 Task: Filter job titles by Technical Support Specialist.
Action: Mouse moved to (416, 112)
Screenshot: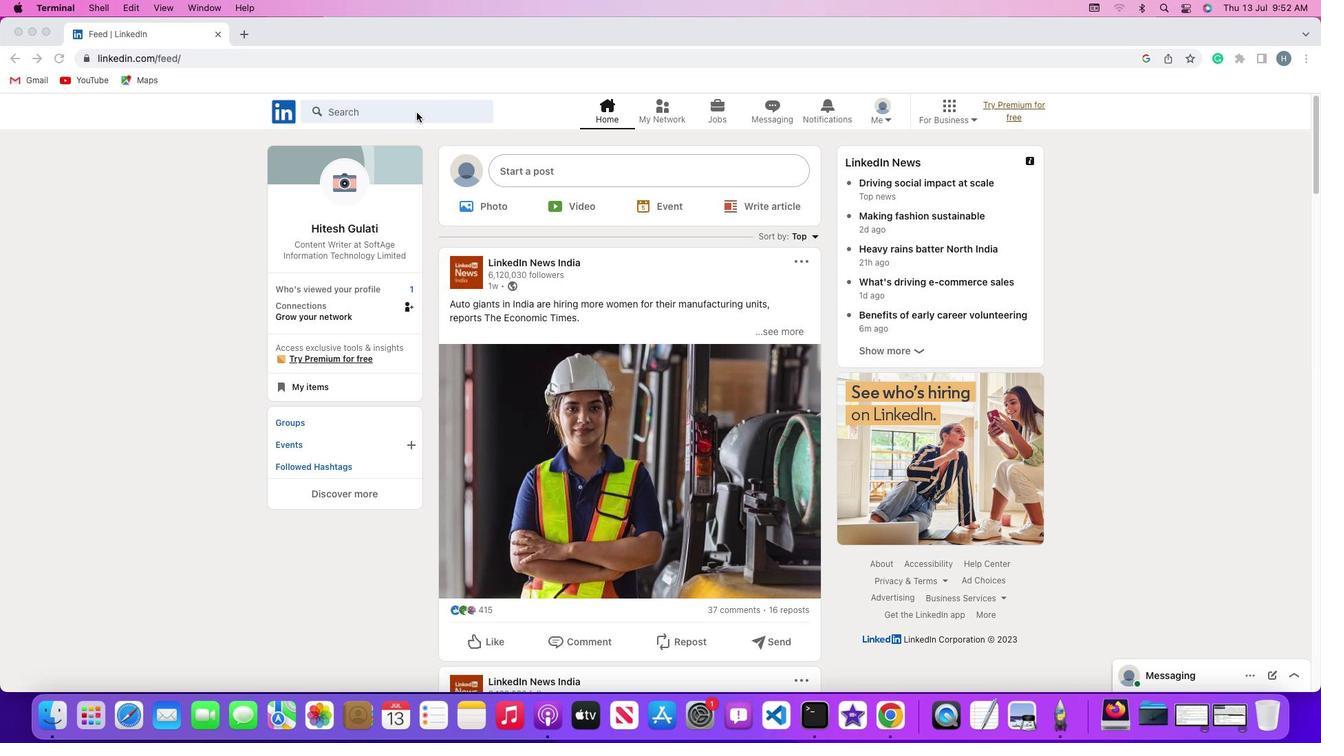 
Action: Mouse pressed left at (416, 112)
Screenshot: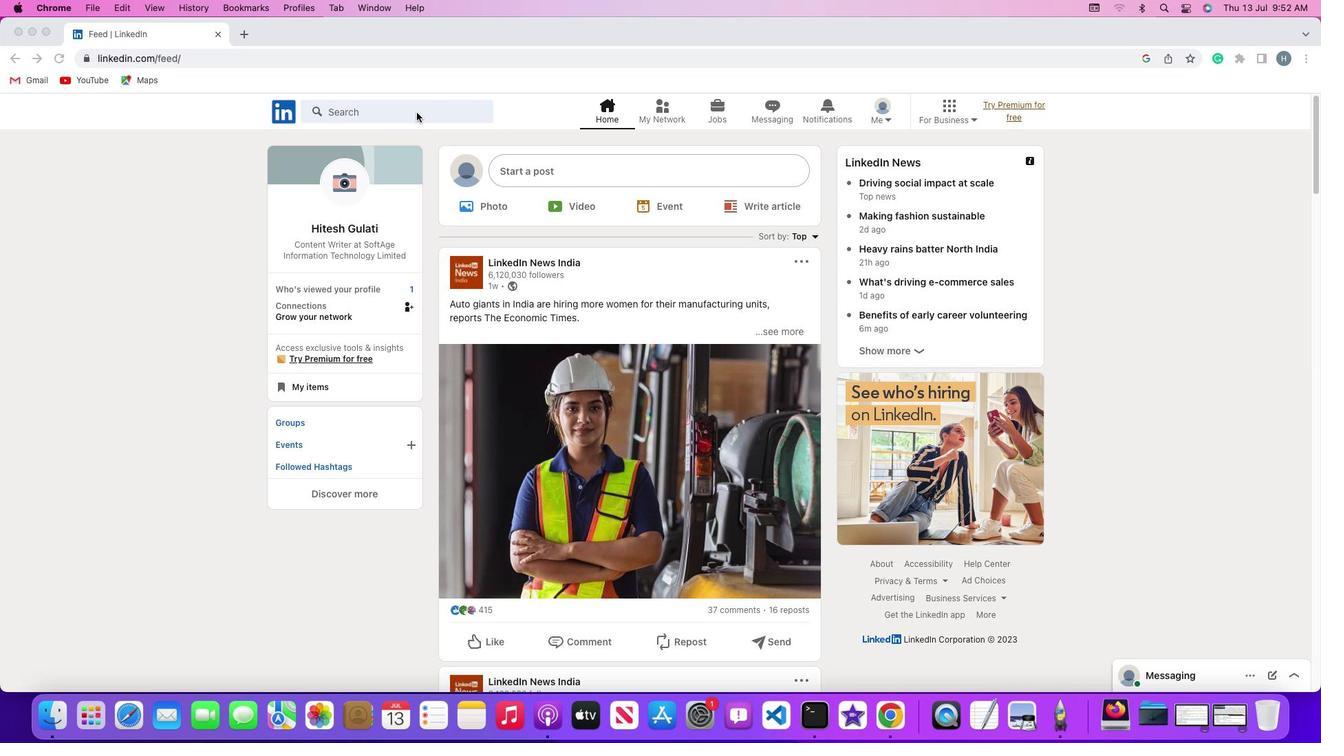 
Action: Mouse pressed left at (416, 112)
Screenshot: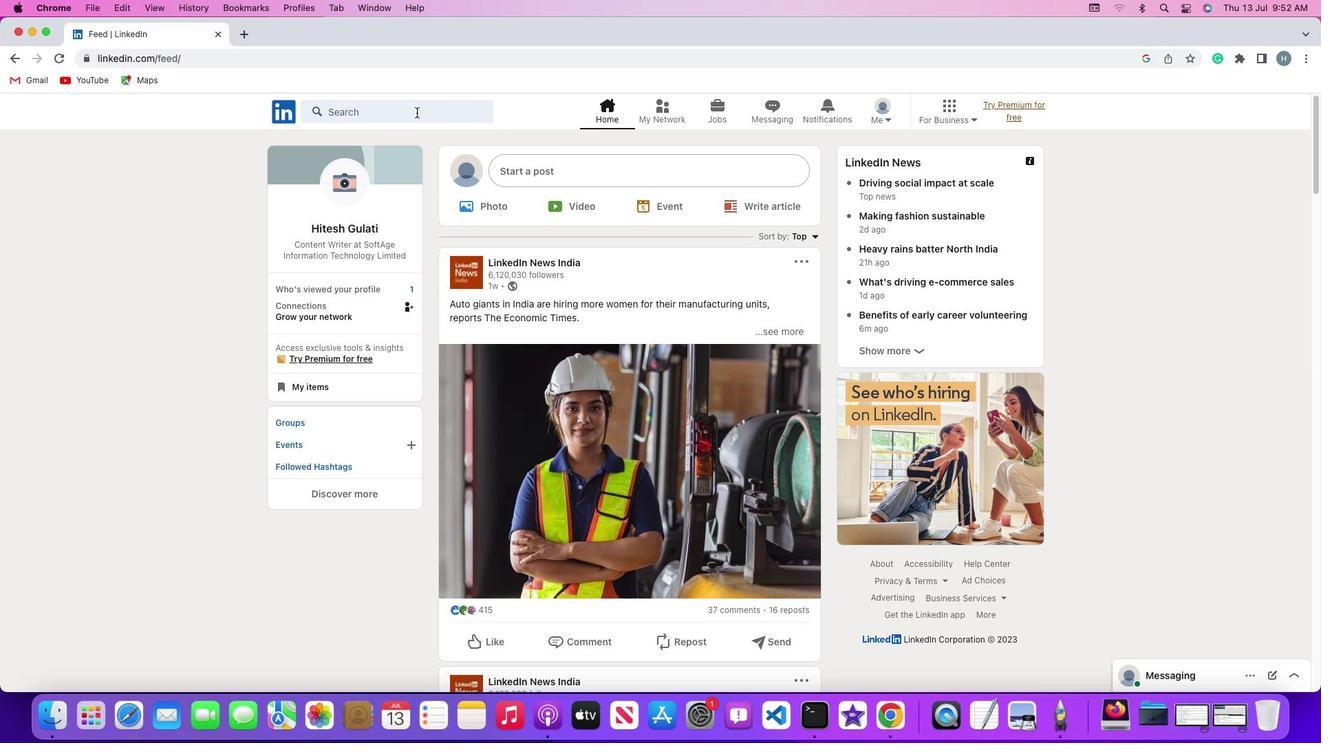 
Action: Key pressed Key.shift'#''h''i''r''i''n''g'Key.enter
Screenshot: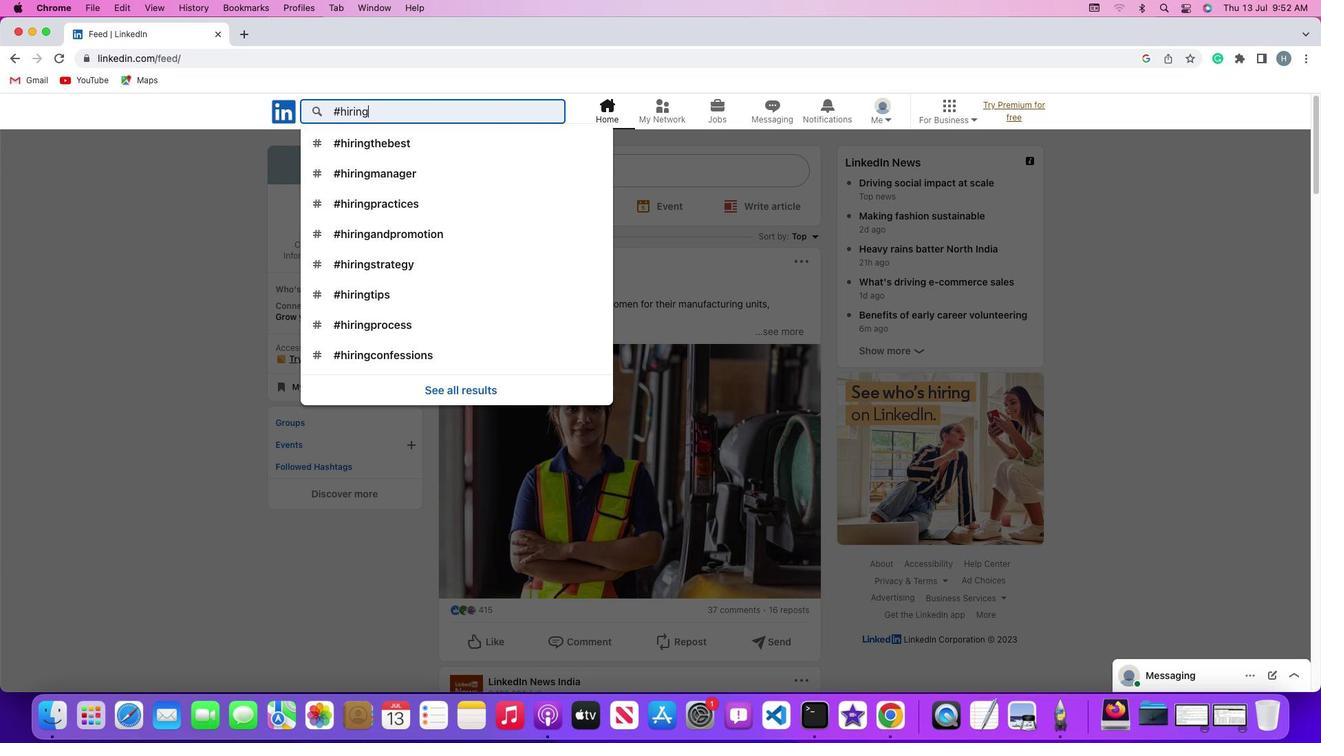 
Action: Mouse moved to (342, 152)
Screenshot: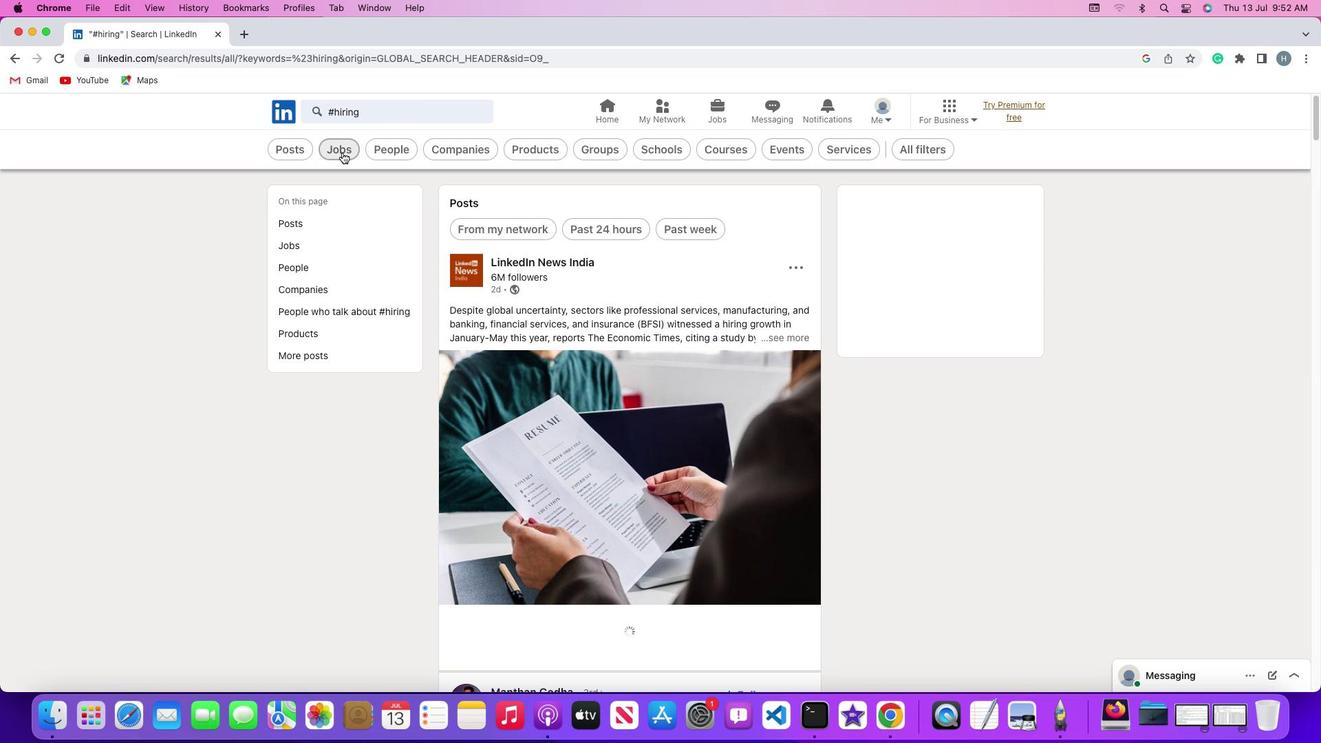
Action: Mouse pressed left at (342, 152)
Screenshot: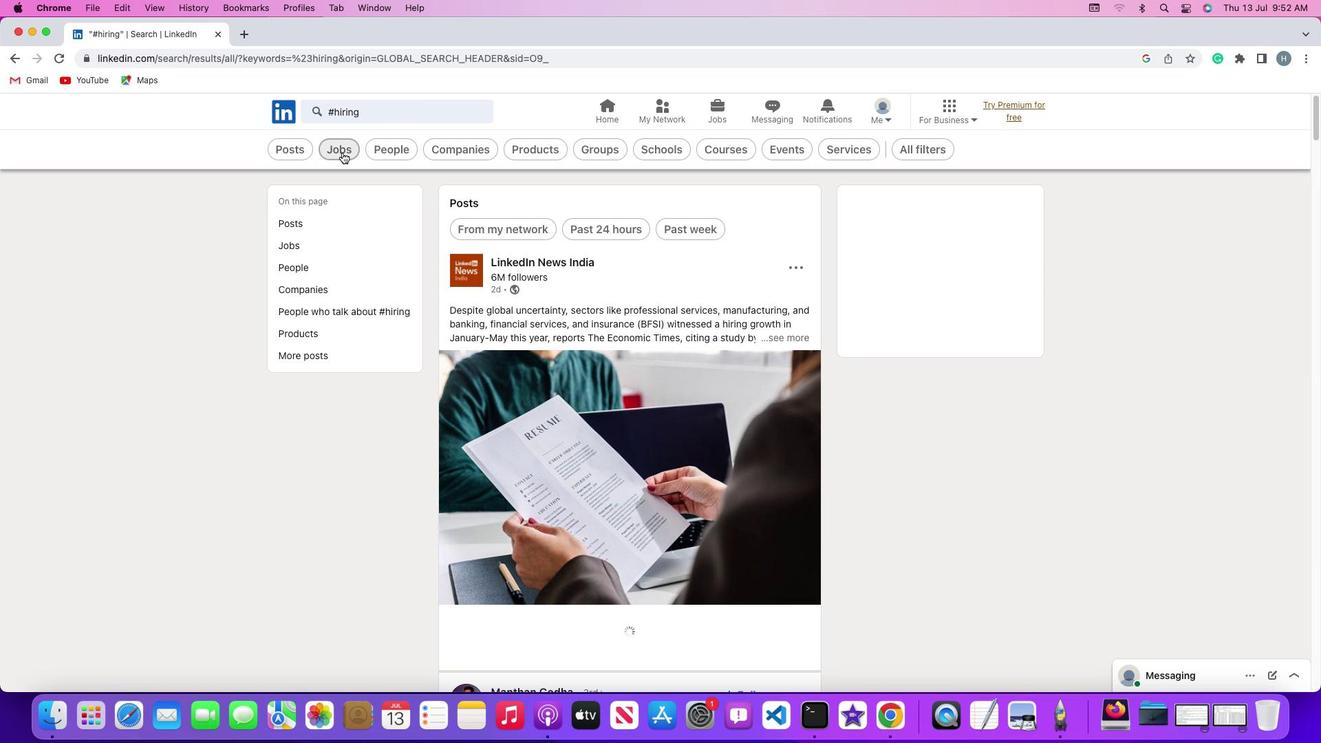 
Action: Mouse moved to (949, 147)
Screenshot: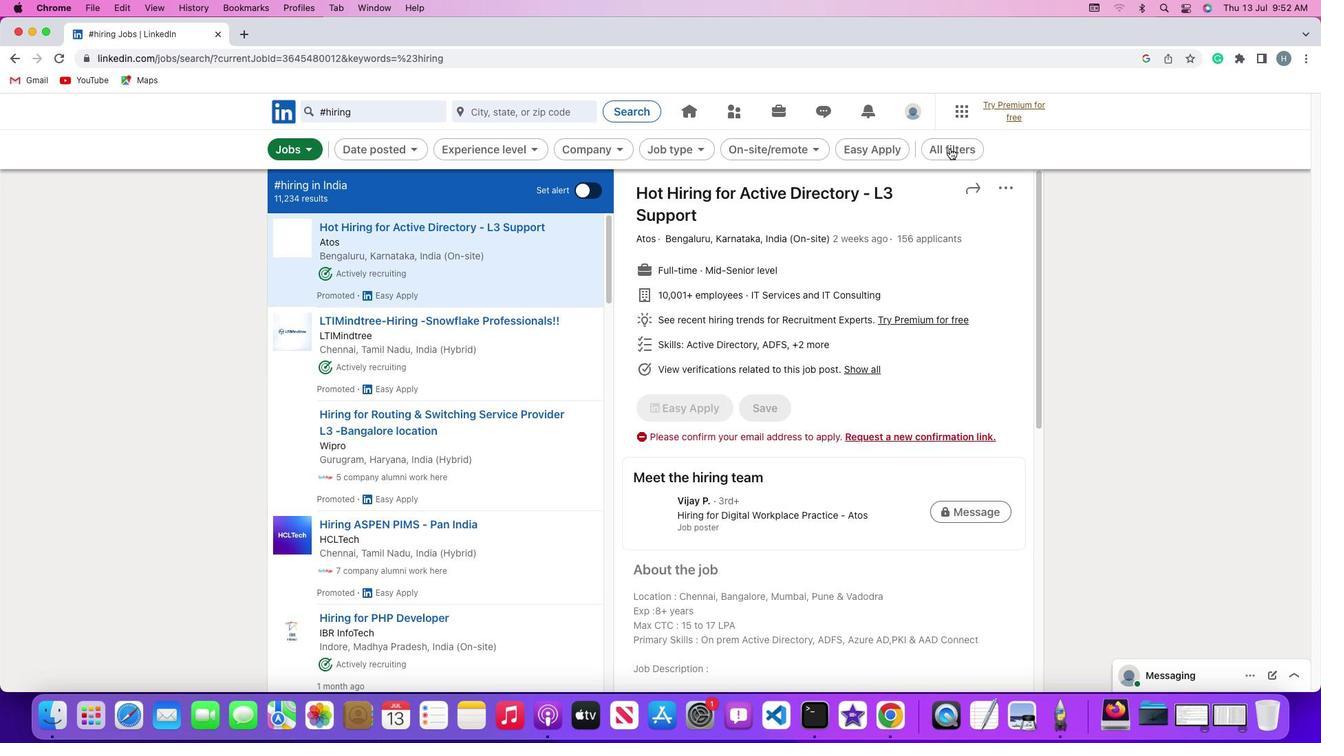 
Action: Mouse pressed left at (949, 147)
Screenshot: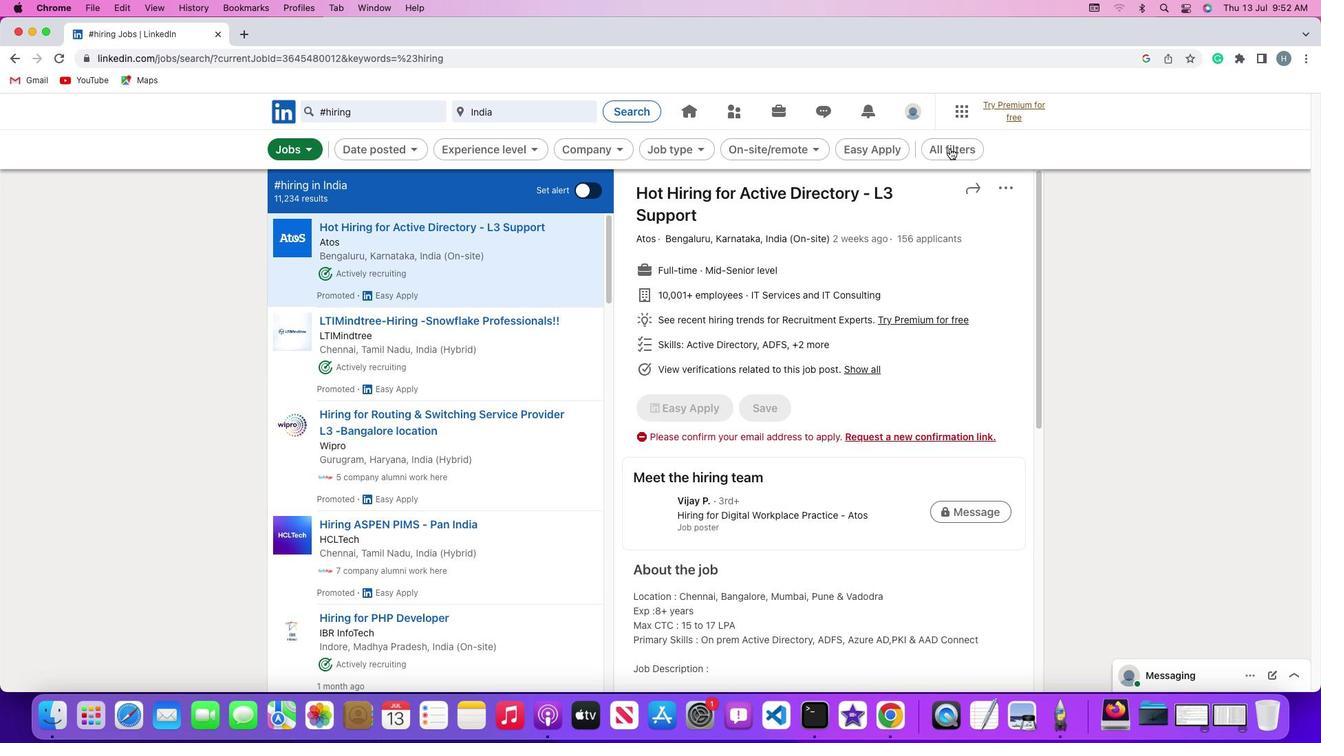 
Action: Mouse moved to (1084, 497)
Screenshot: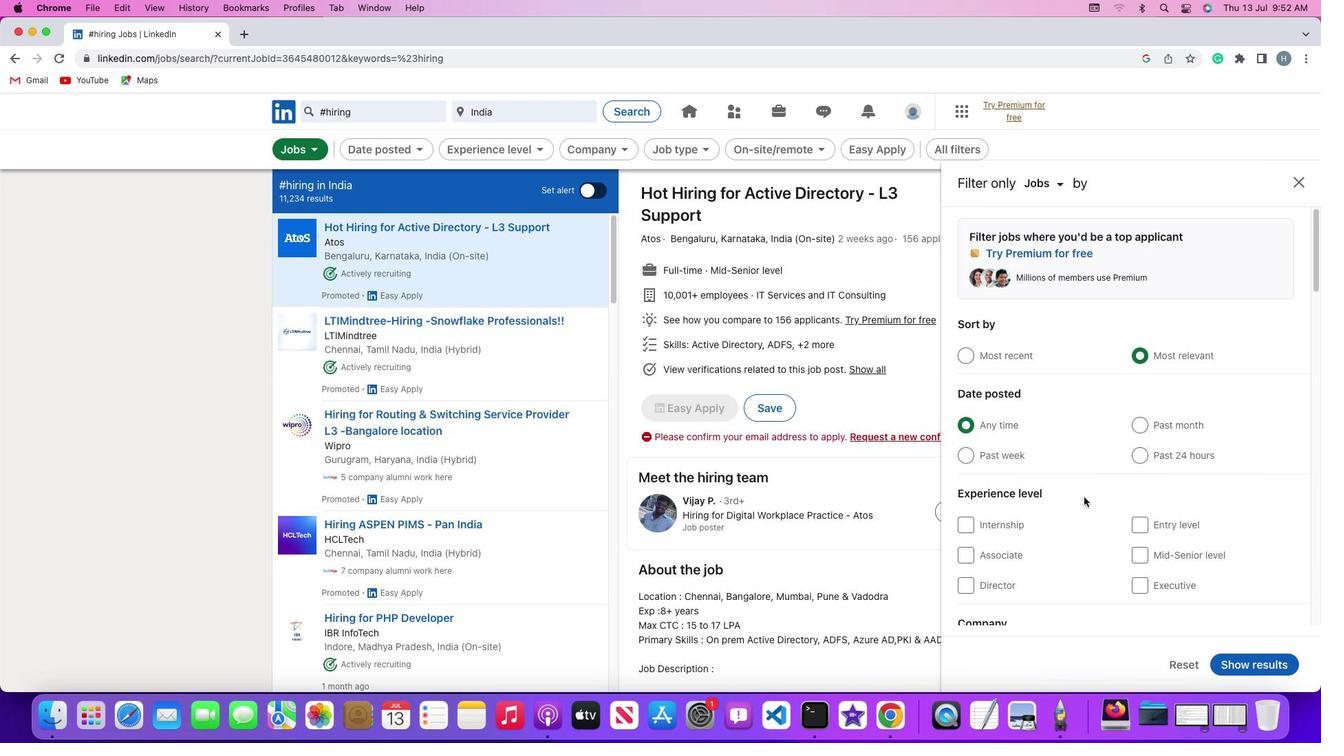 
Action: Mouse scrolled (1084, 497) with delta (0, 0)
Screenshot: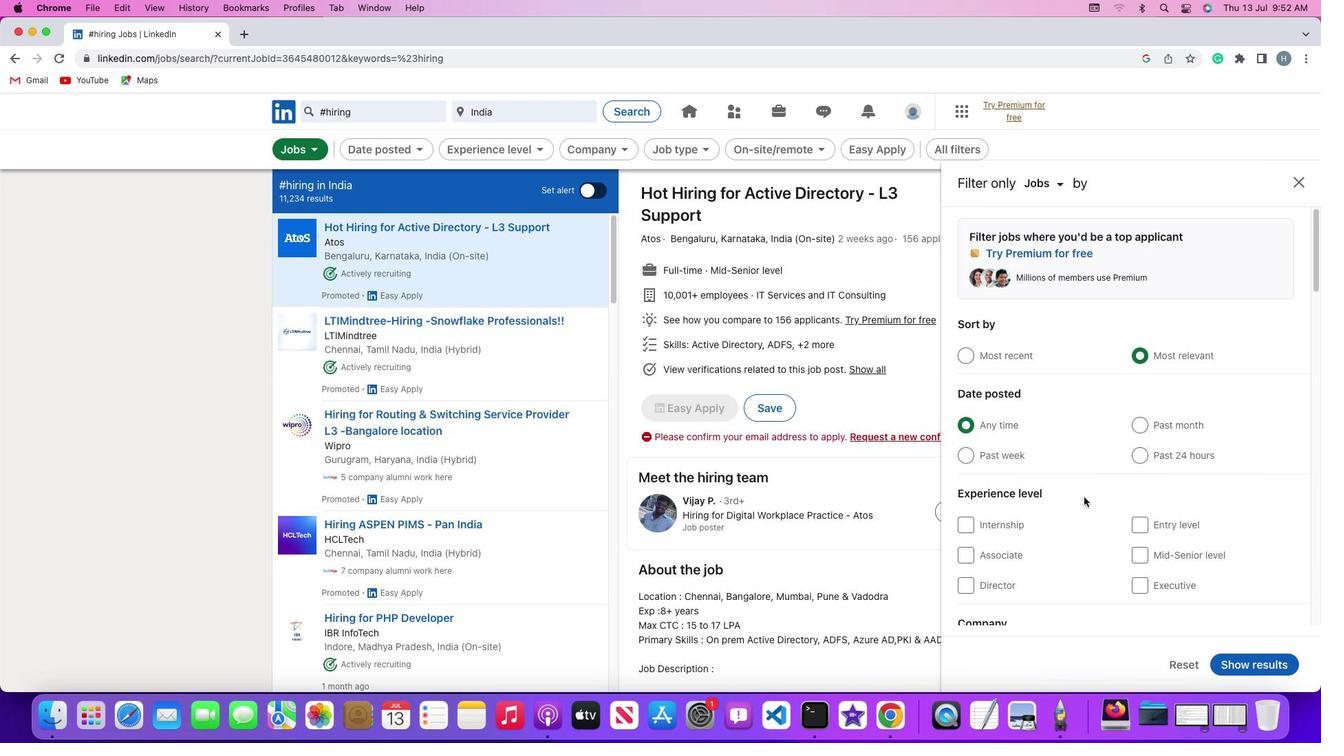 
Action: Mouse moved to (1084, 497)
Screenshot: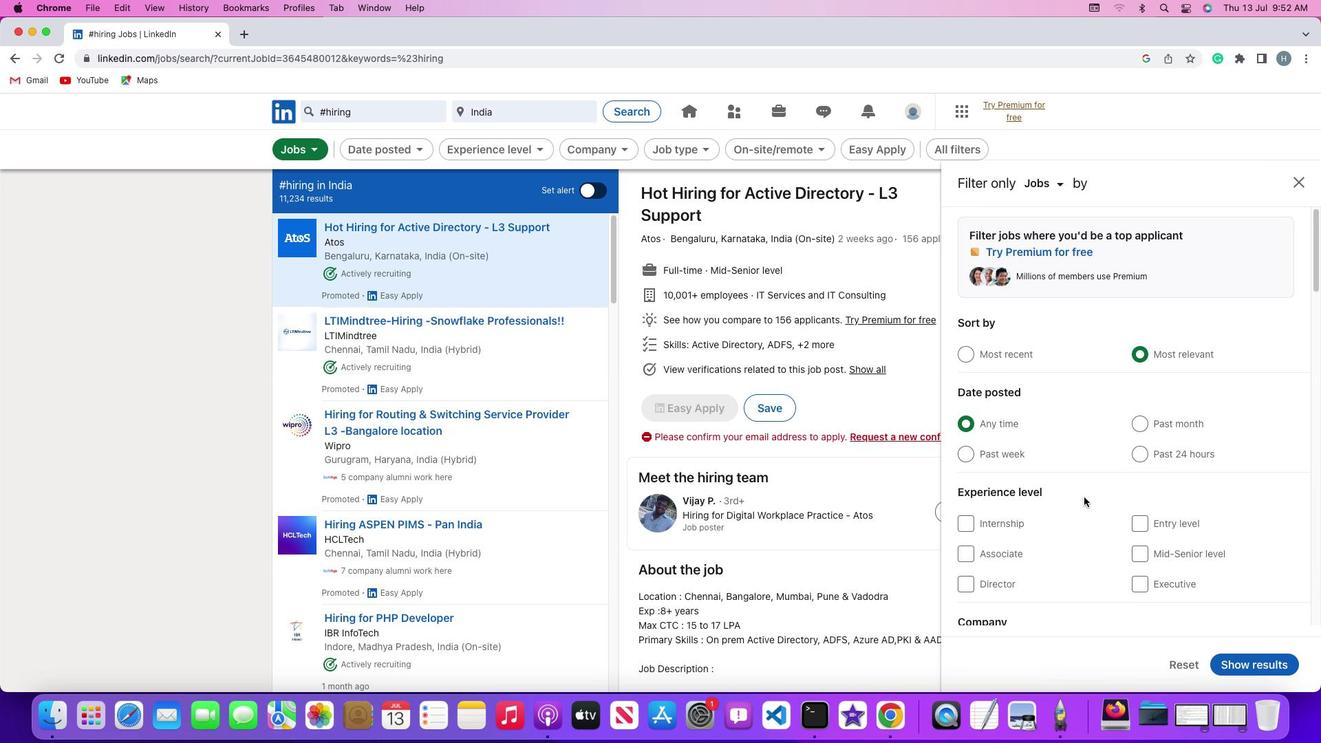 
Action: Mouse scrolled (1084, 497) with delta (0, 0)
Screenshot: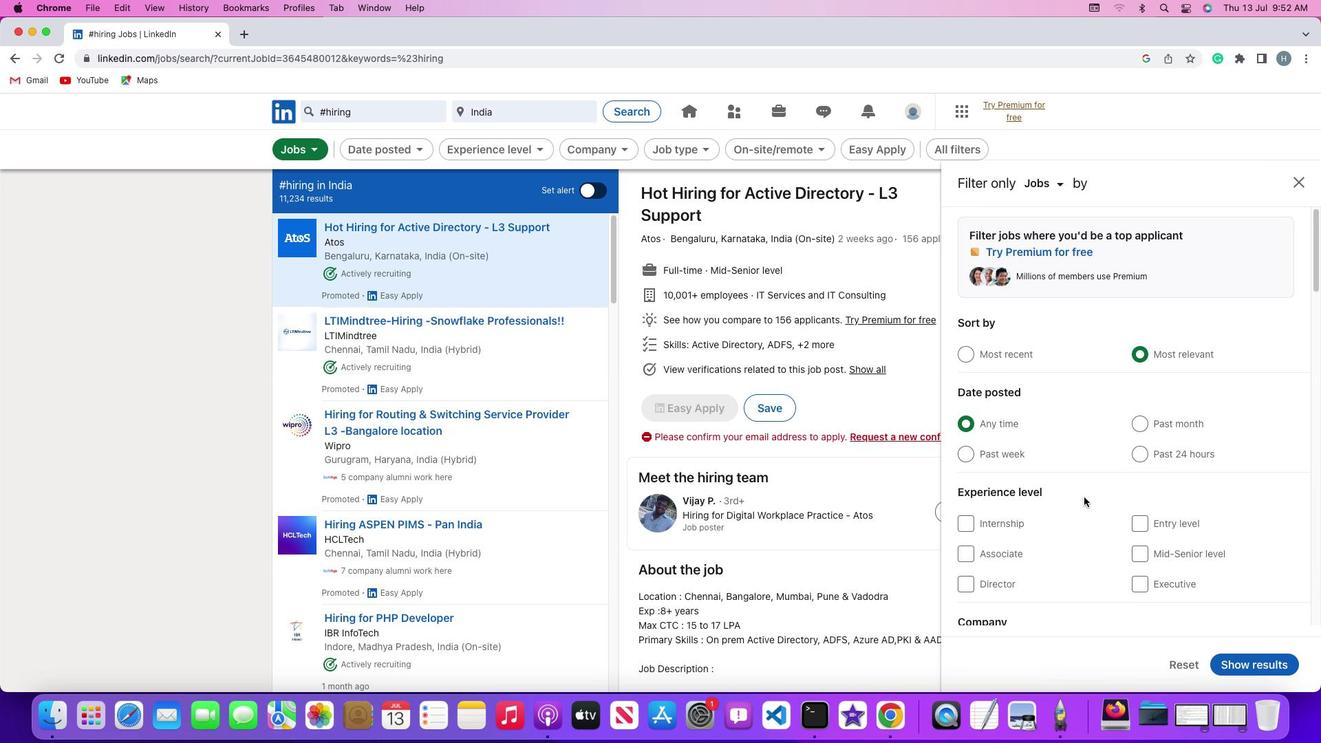 
Action: Mouse scrolled (1084, 497) with delta (0, -2)
Screenshot: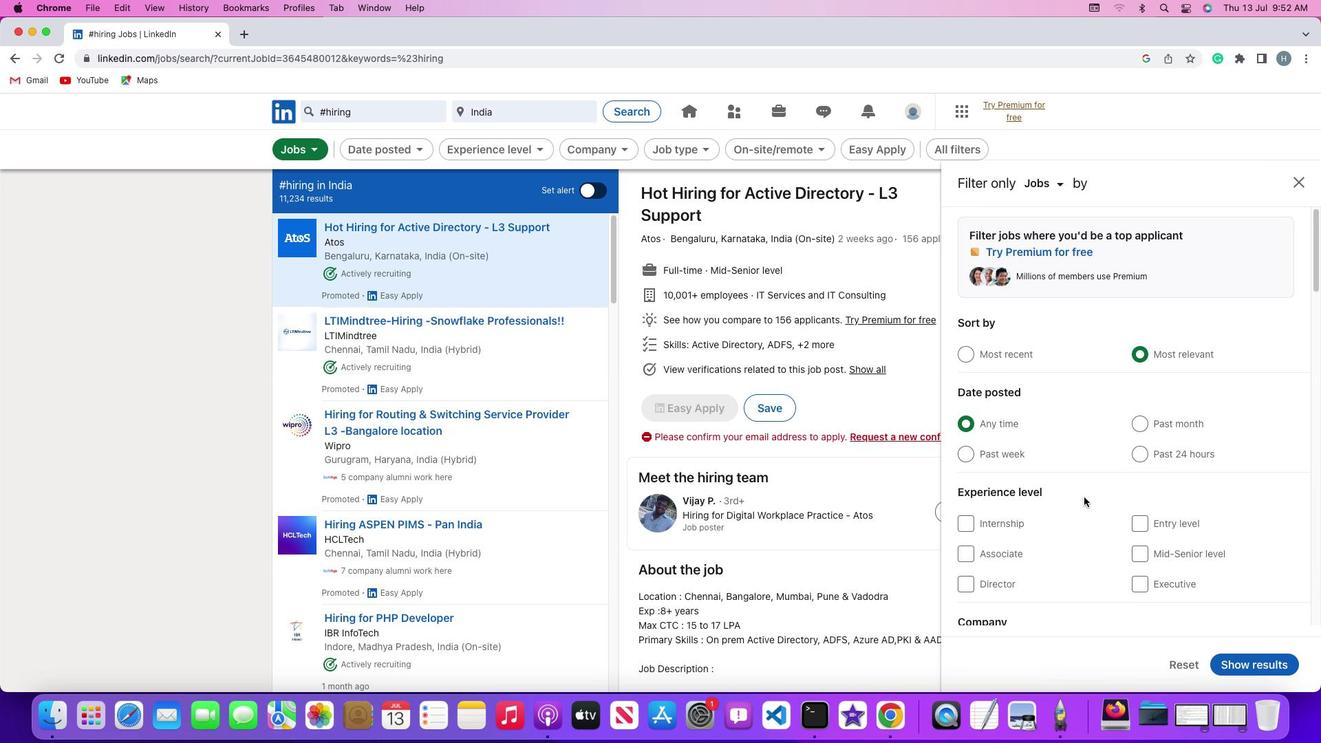 
Action: Mouse scrolled (1084, 497) with delta (0, -2)
Screenshot: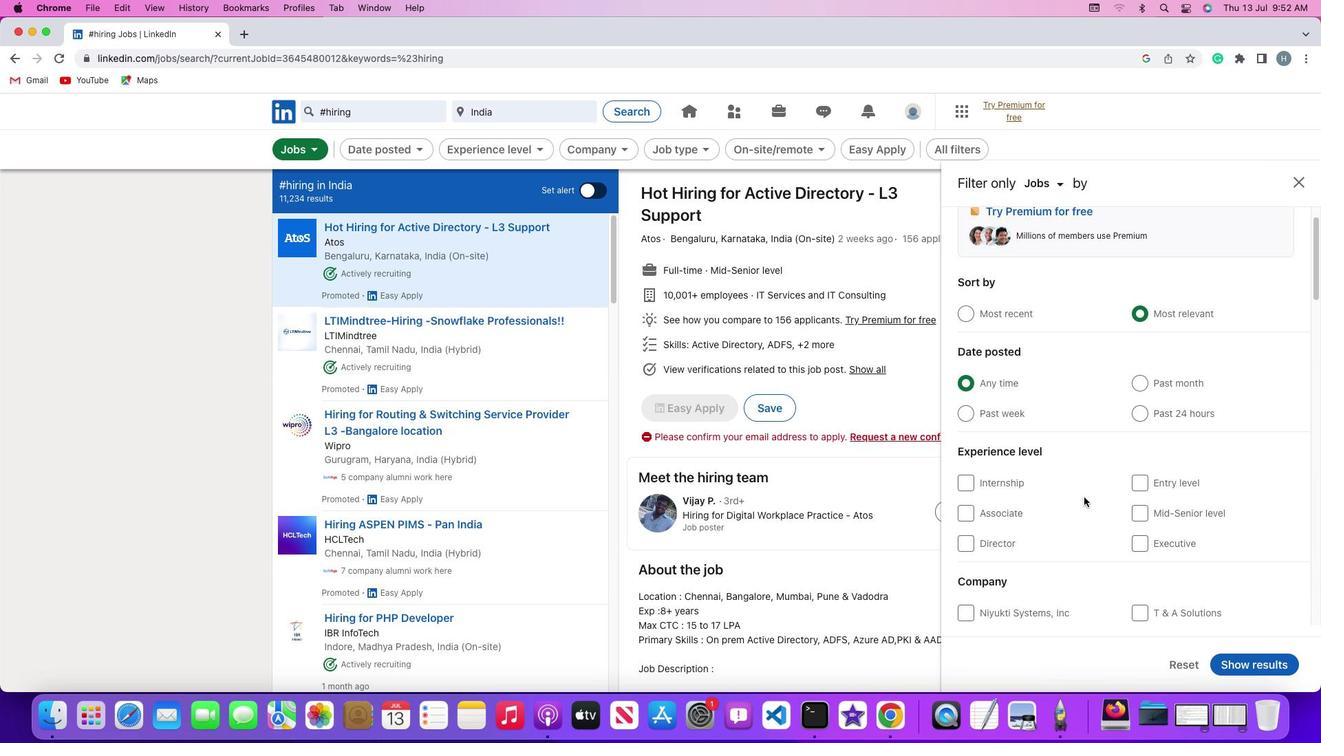 
Action: Mouse moved to (1083, 496)
Screenshot: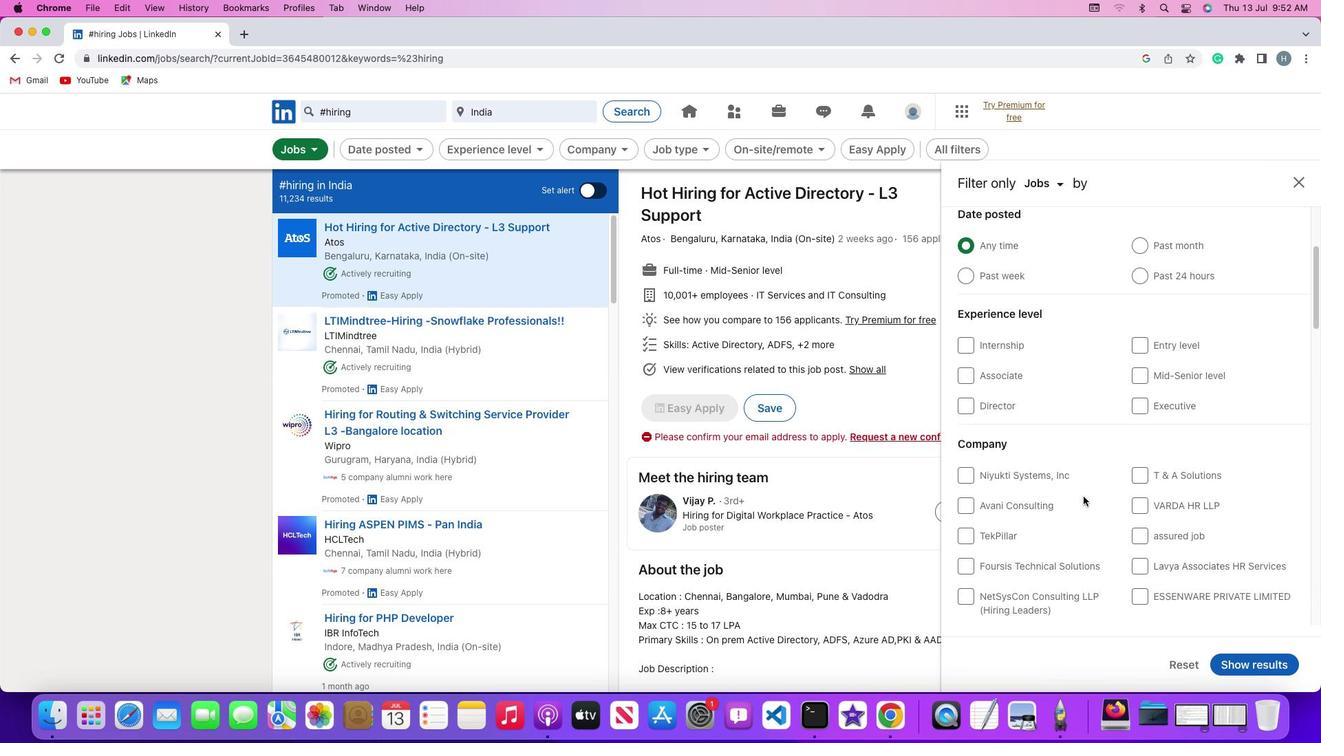 
Action: Mouse scrolled (1083, 496) with delta (0, -2)
Screenshot: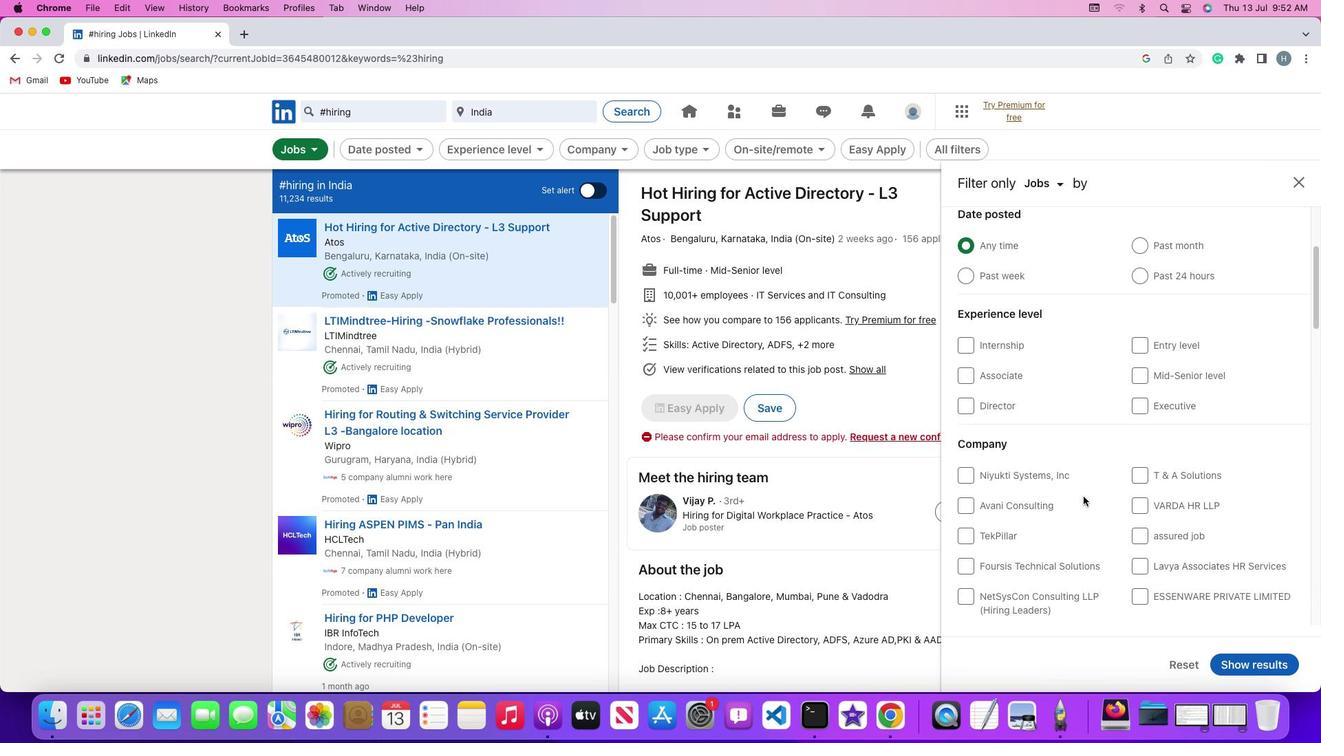 
Action: Mouse moved to (1077, 500)
Screenshot: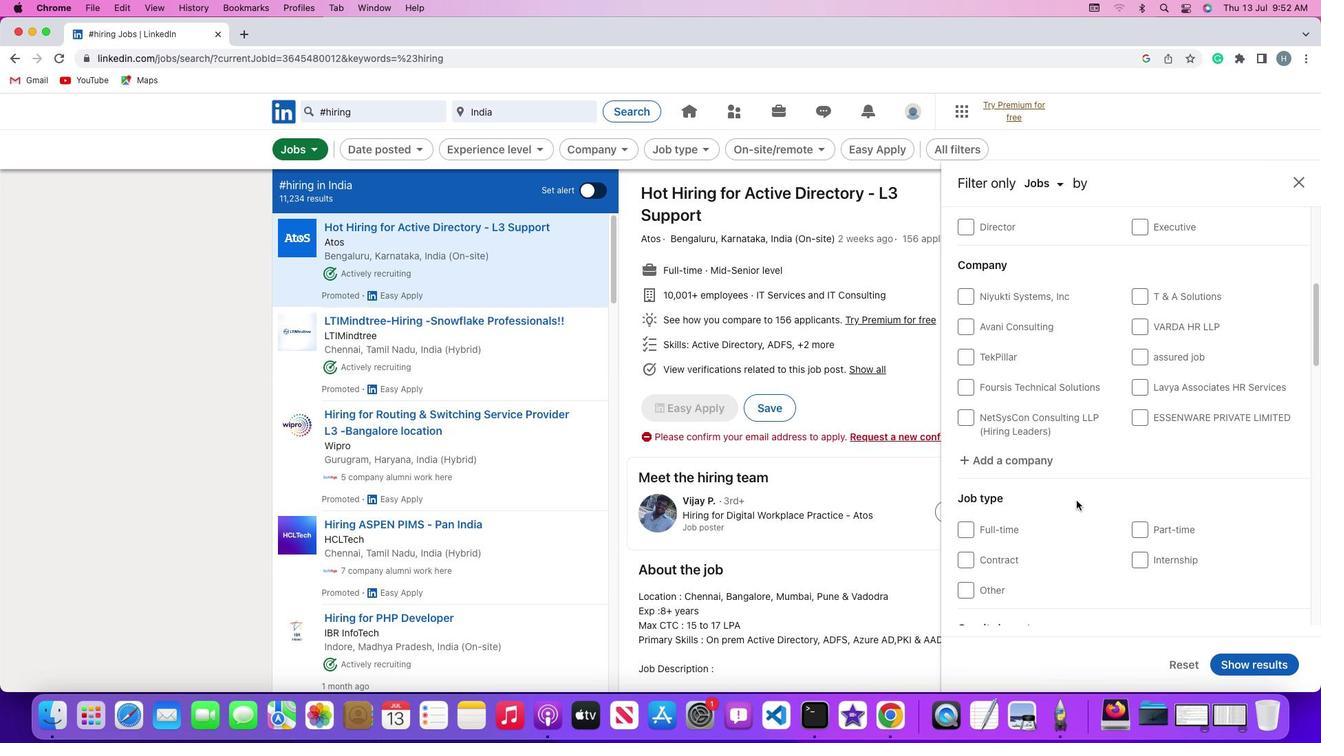 
Action: Mouse scrolled (1077, 500) with delta (0, 0)
Screenshot: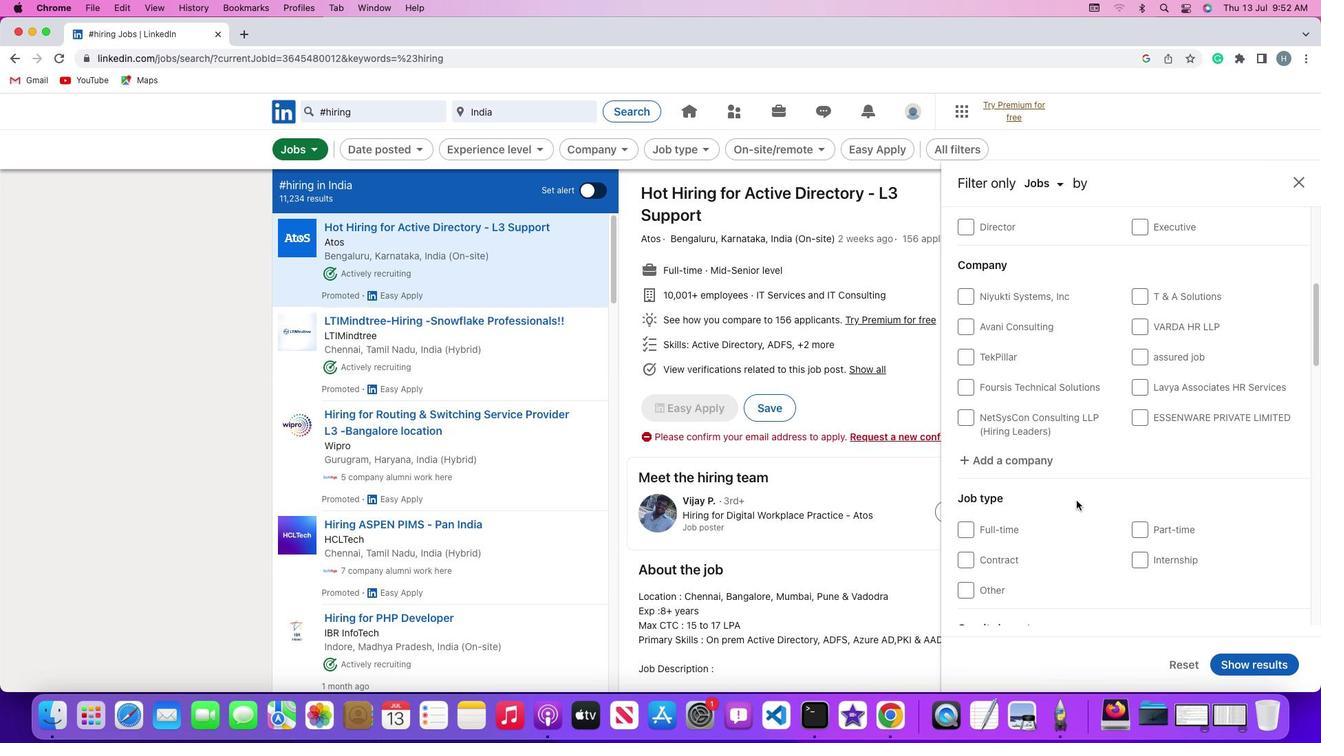 
Action: Mouse scrolled (1077, 500) with delta (0, 0)
Screenshot: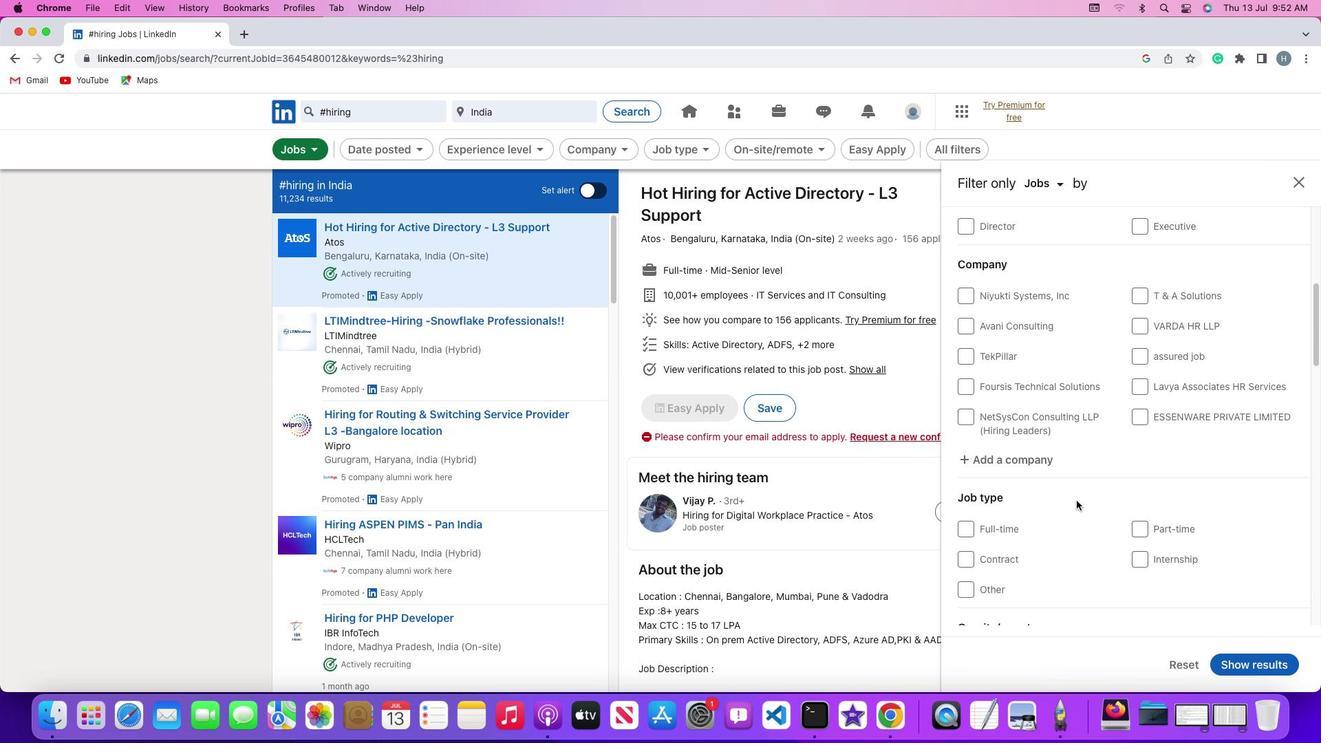 
Action: Mouse scrolled (1077, 500) with delta (0, -1)
Screenshot: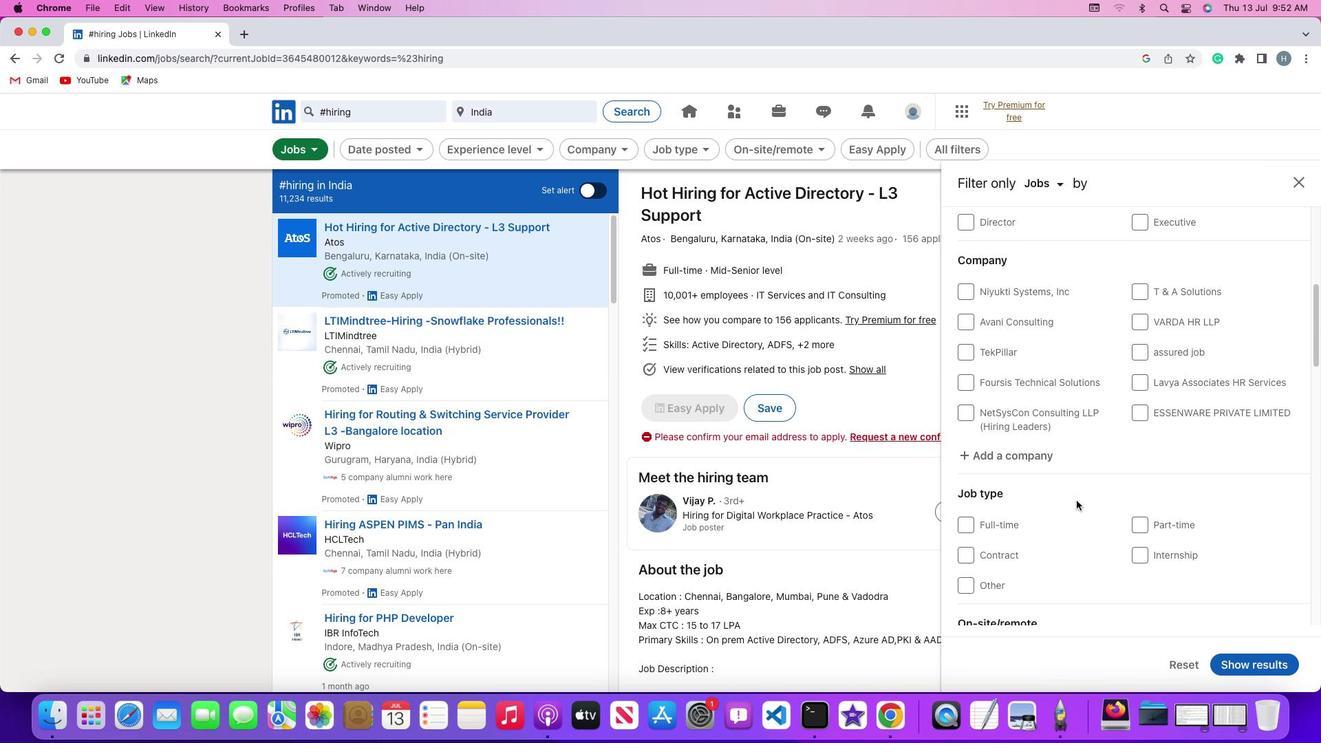 
Action: Mouse scrolled (1077, 500) with delta (0, -2)
Screenshot: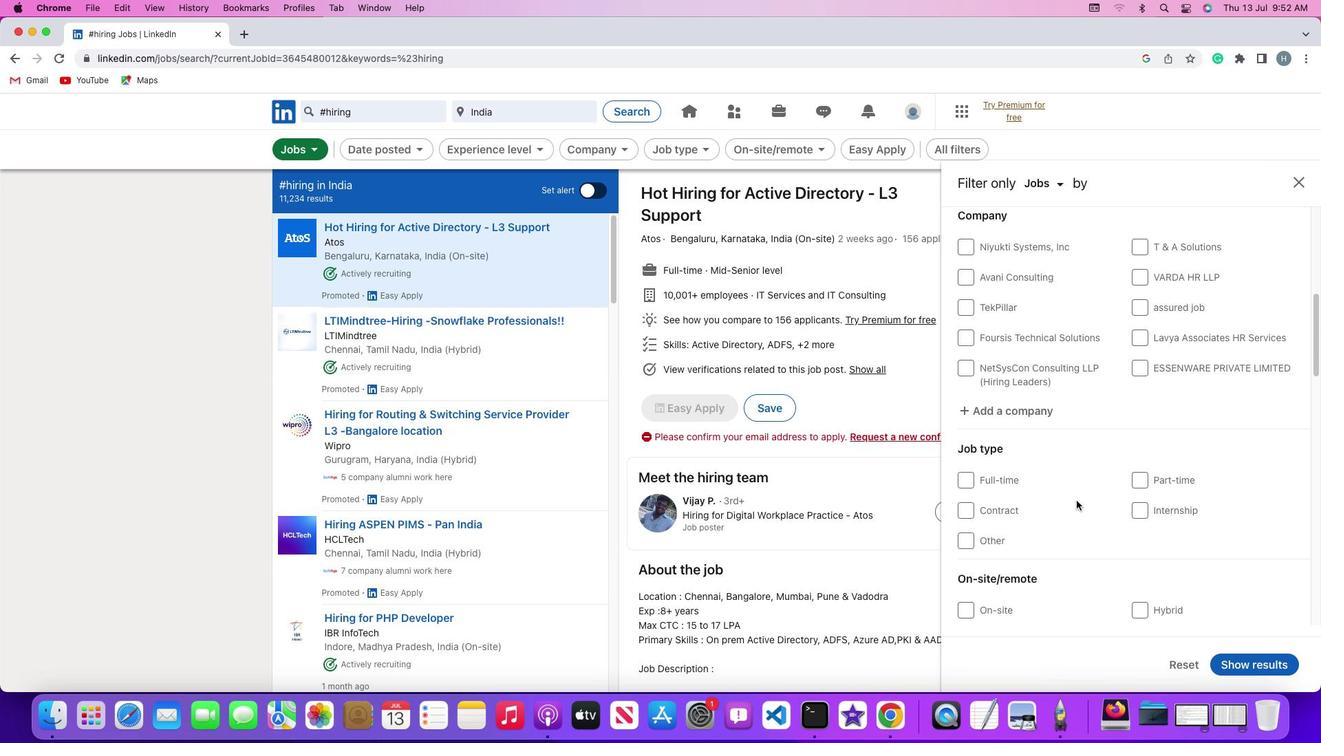 
Action: Mouse moved to (1084, 499)
Screenshot: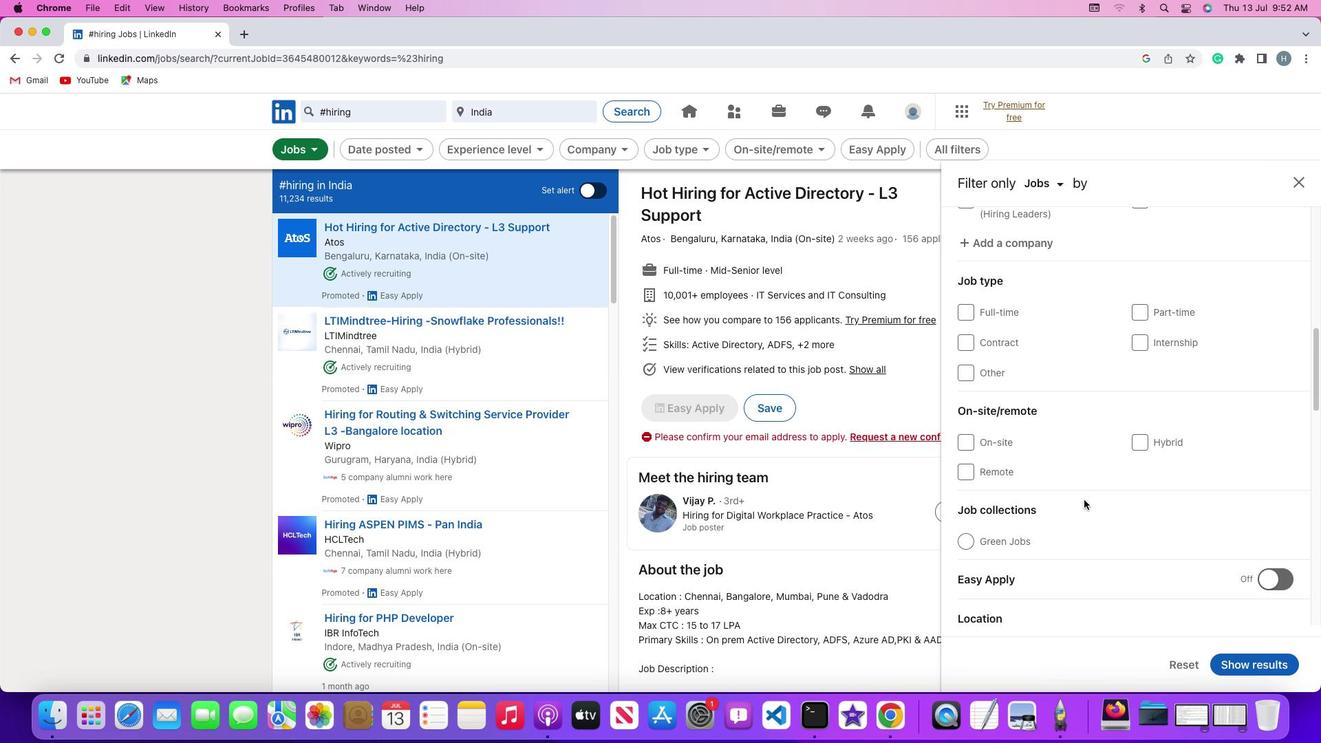 
Action: Mouse scrolled (1084, 499) with delta (0, 0)
Screenshot: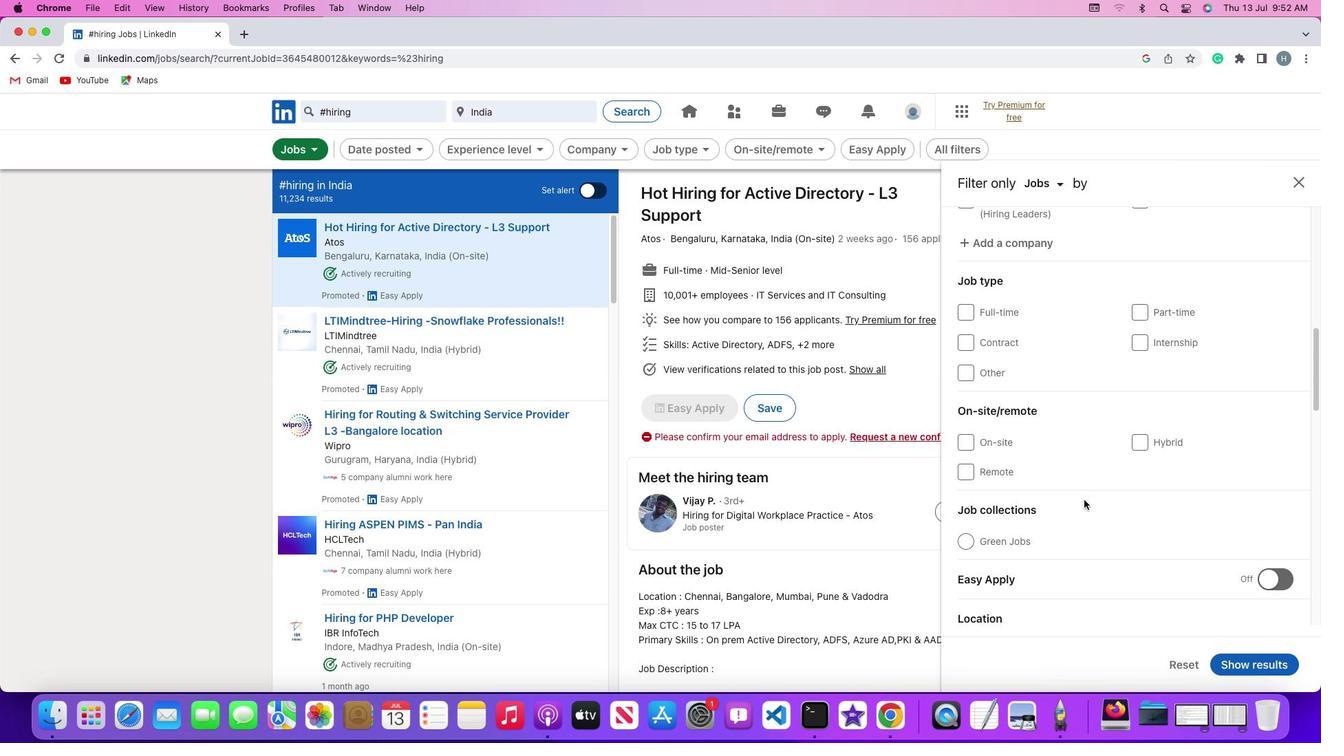 
Action: Mouse scrolled (1084, 499) with delta (0, 0)
Screenshot: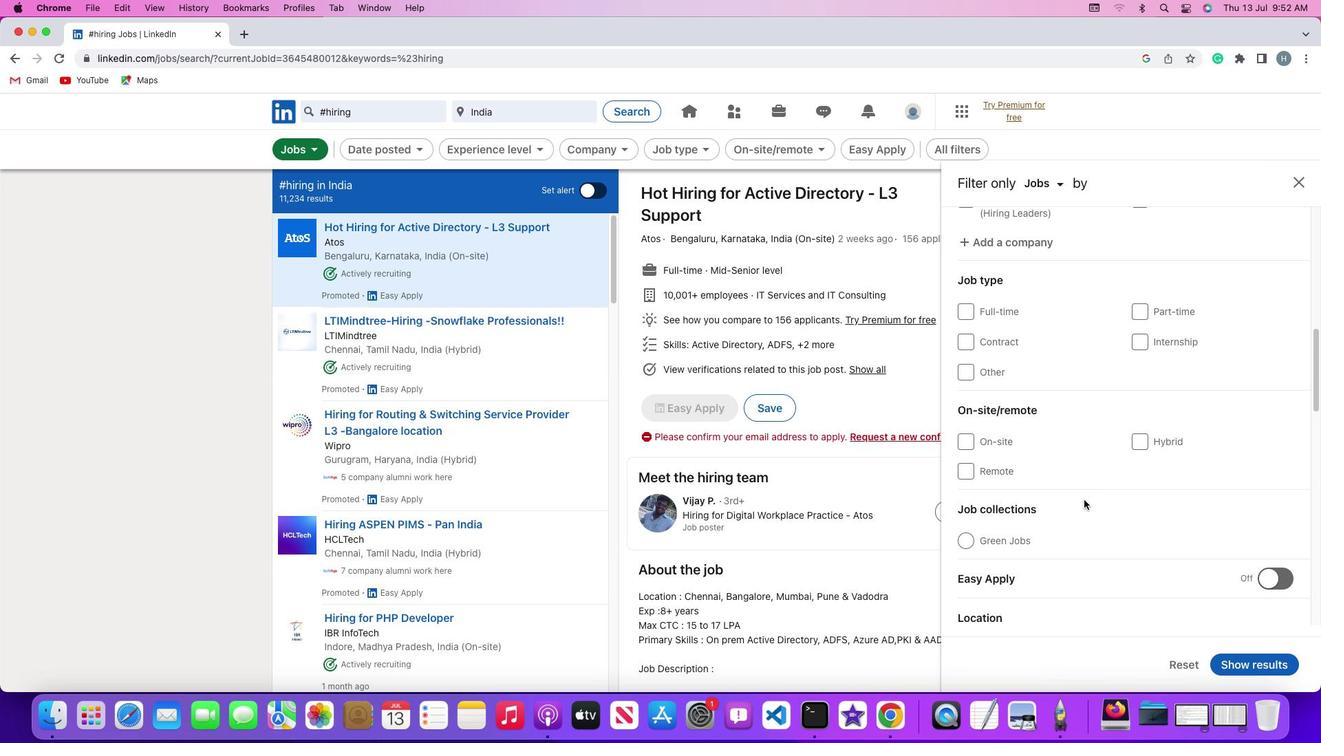 
Action: Mouse scrolled (1084, 499) with delta (0, 0)
Screenshot: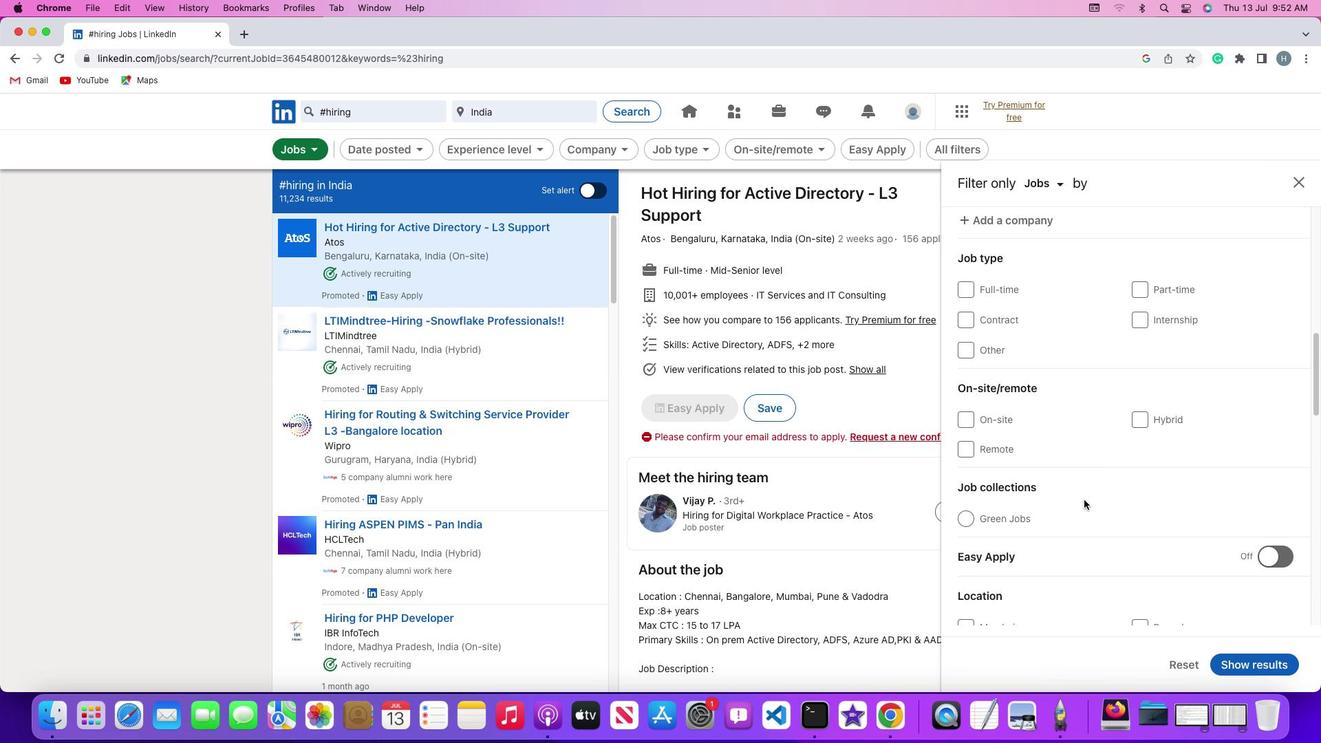 
Action: Mouse scrolled (1084, 499) with delta (0, 0)
Screenshot: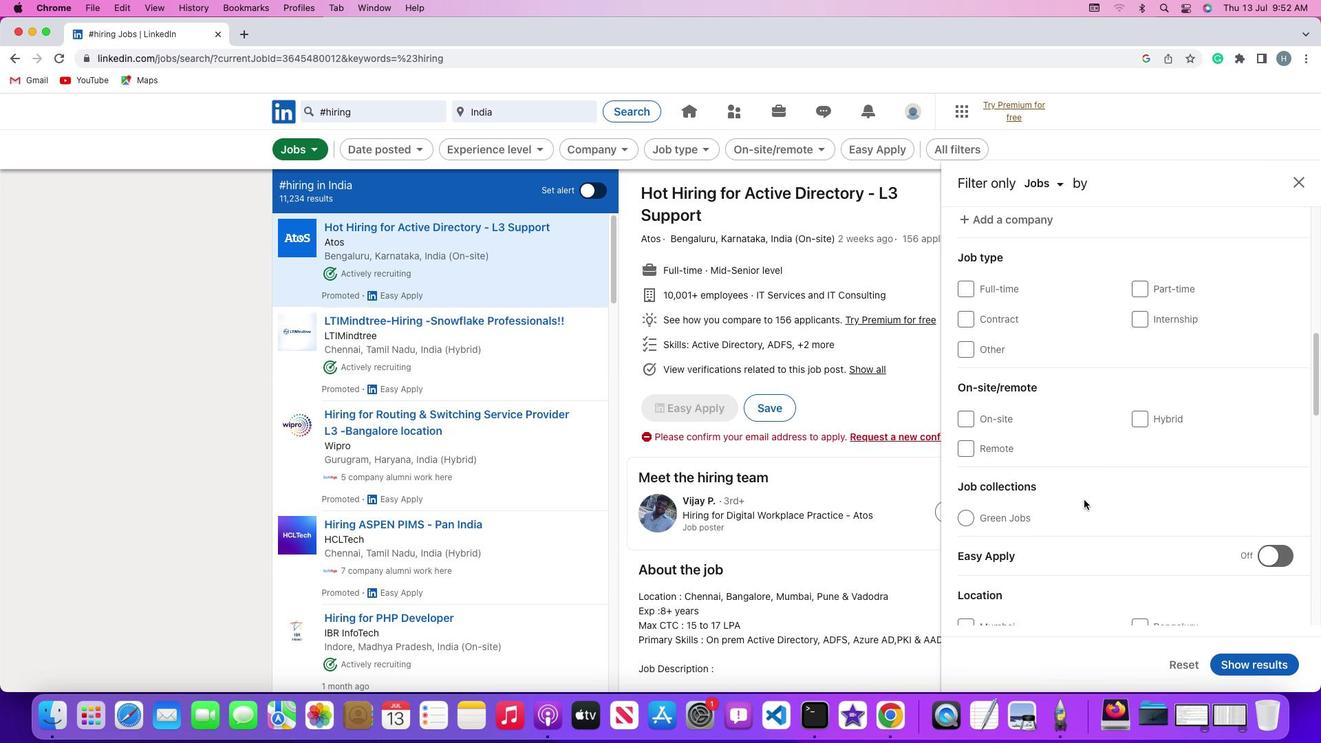 
Action: Mouse scrolled (1084, 499) with delta (0, -1)
Screenshot: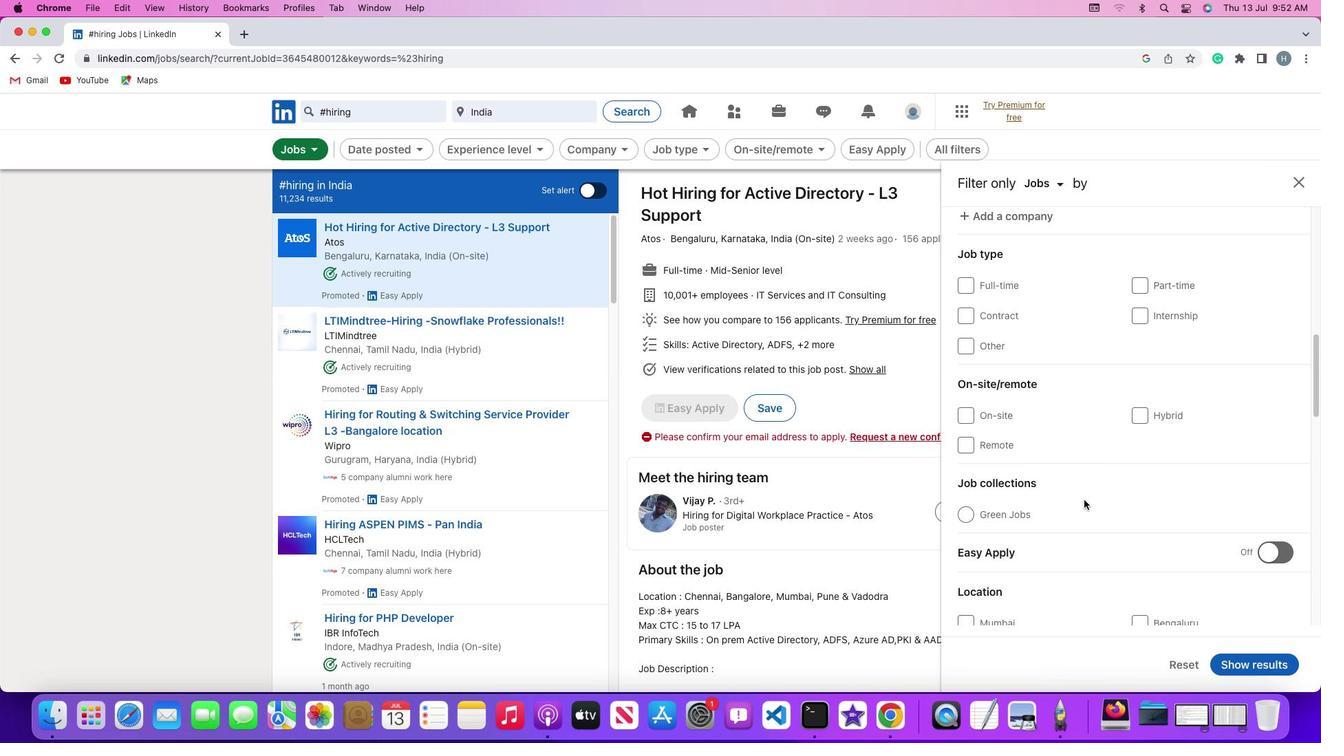 
Action: Mouse scrolled (1084, 499) with delta (0, 0)
Screenshot: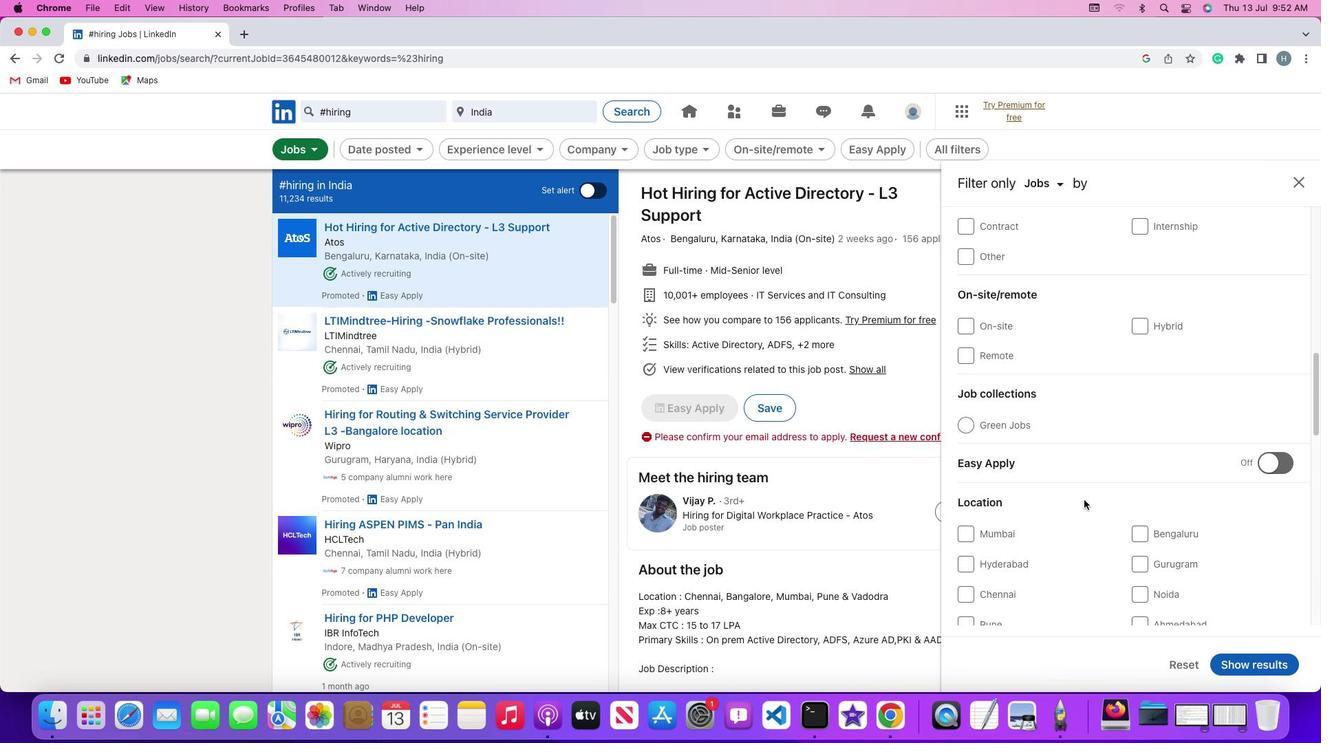 
Action: Mouse scrolled (1084, 499) with delta (0, 0)
Screenshot: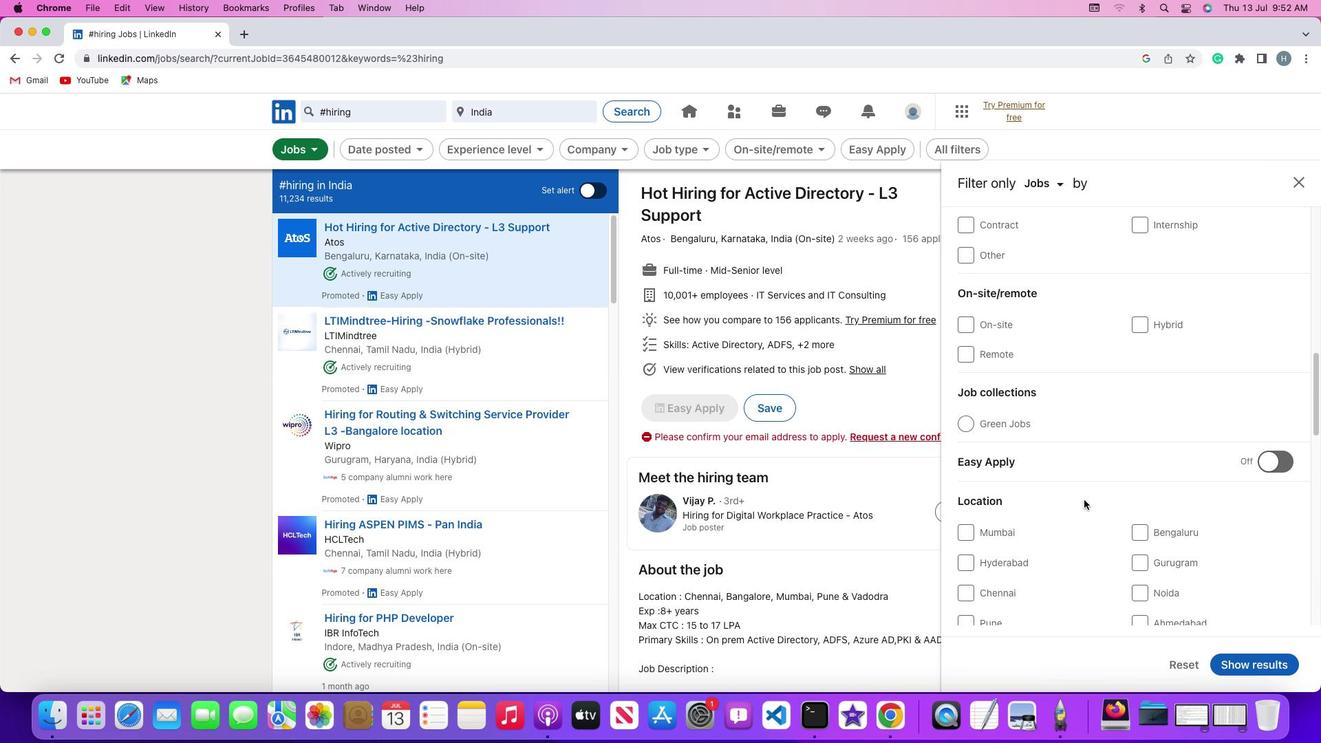 
Action: Mouse scrolled (1084, 499) with delta (0, -1)
Screenshot: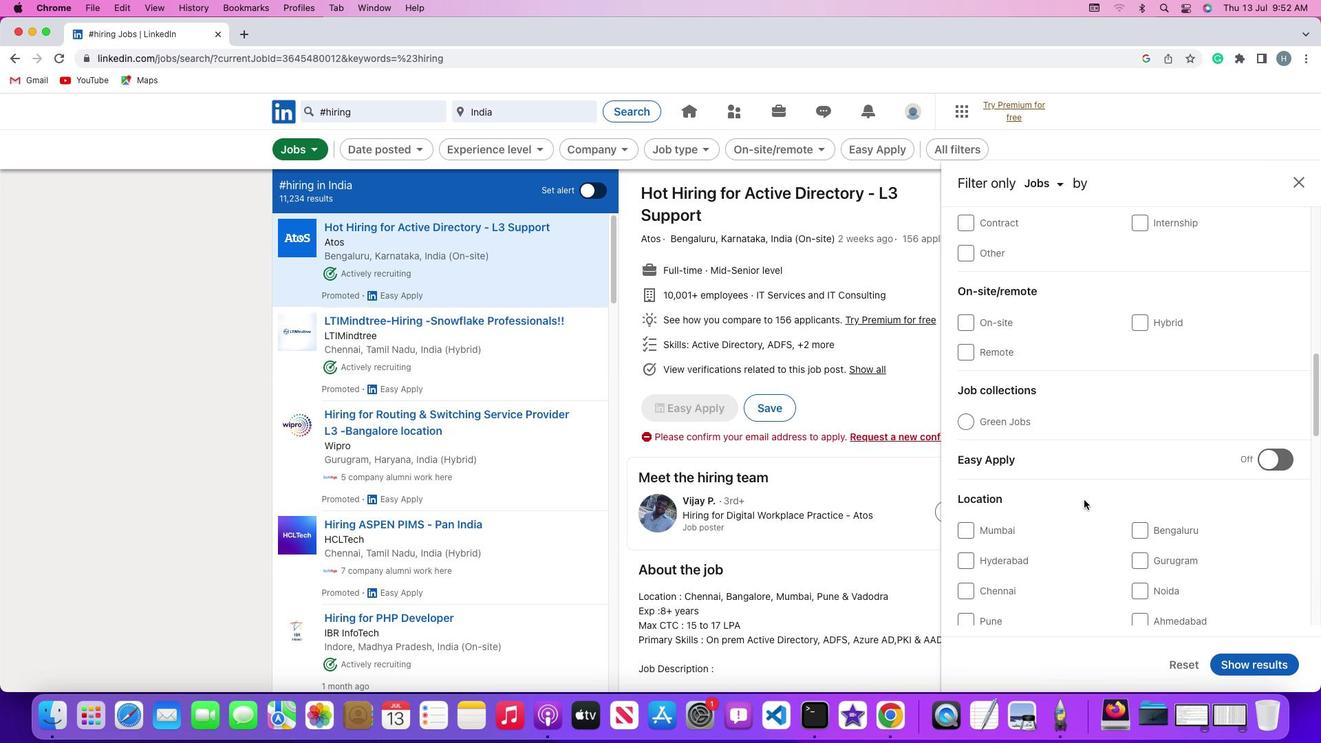 
Action: Mouse scrolled (1084, 499) with delta (0, 0)
Screenshot: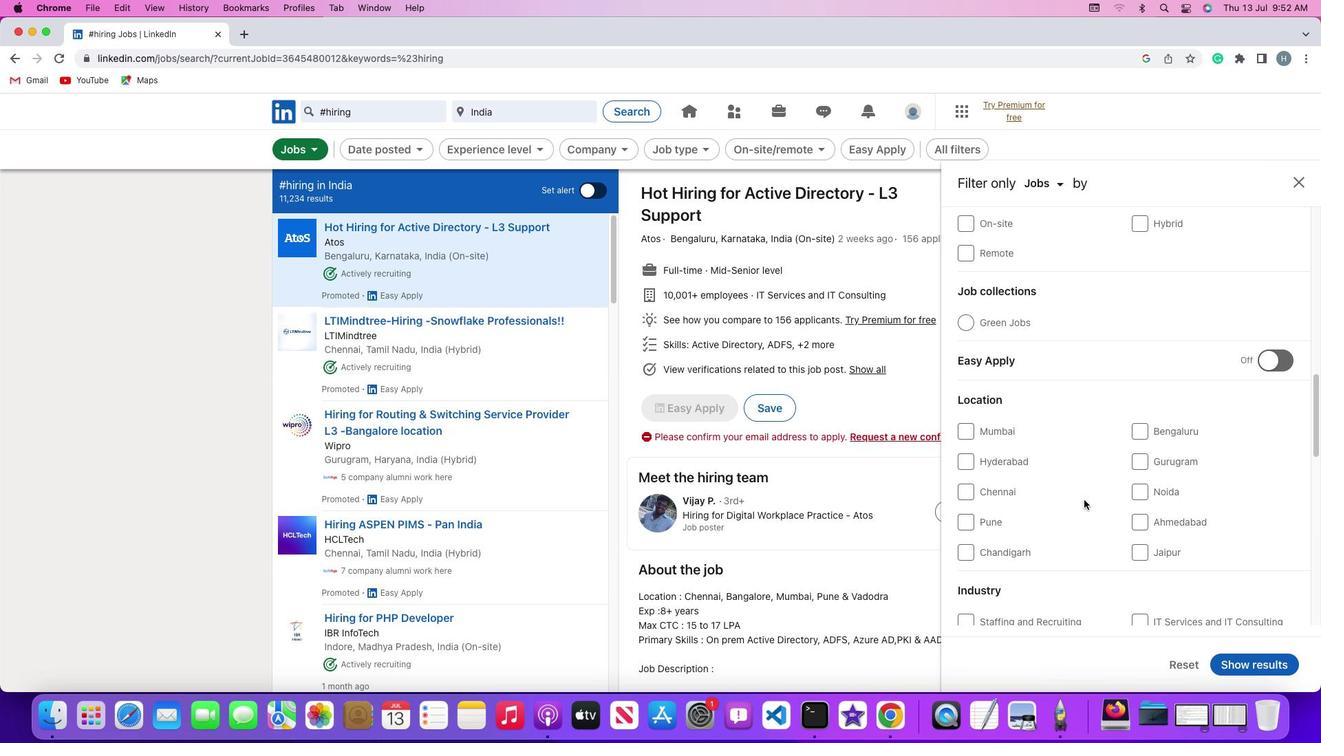 
Action: Mouse scrolled (1084, 499) with delta (0, 0)
Screenshot: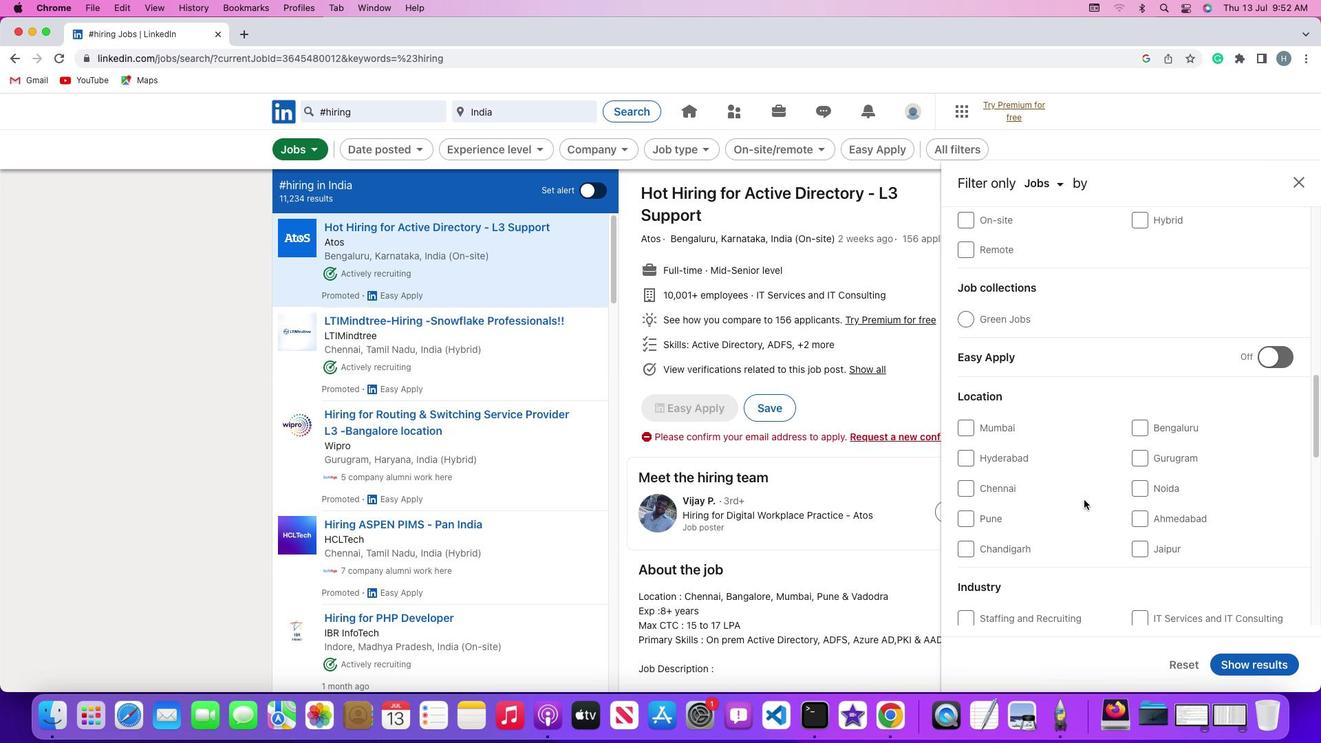 
Action: Mouse scrolled (1084, 499) with delta (0, -2)
Screenshot: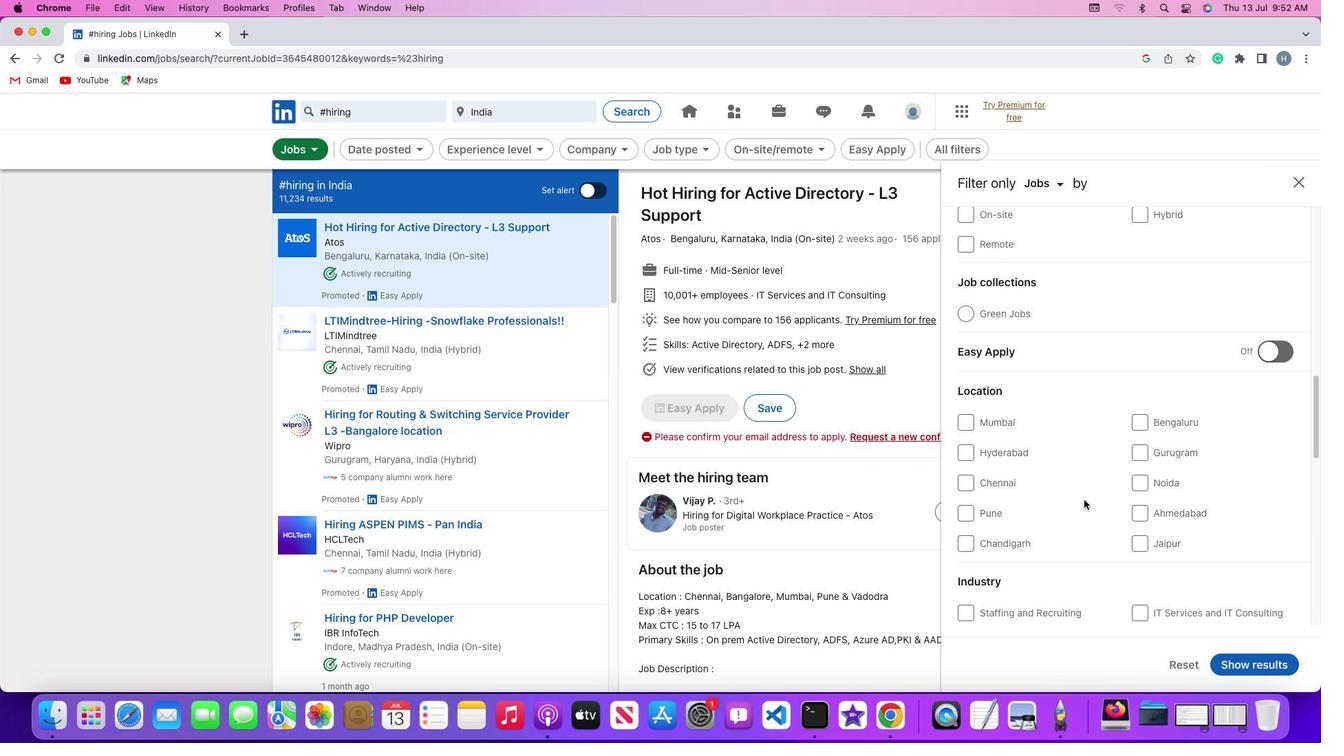 
Action: Mouse scrolled (1084, 499) with delta (0, 0)
Screenshot: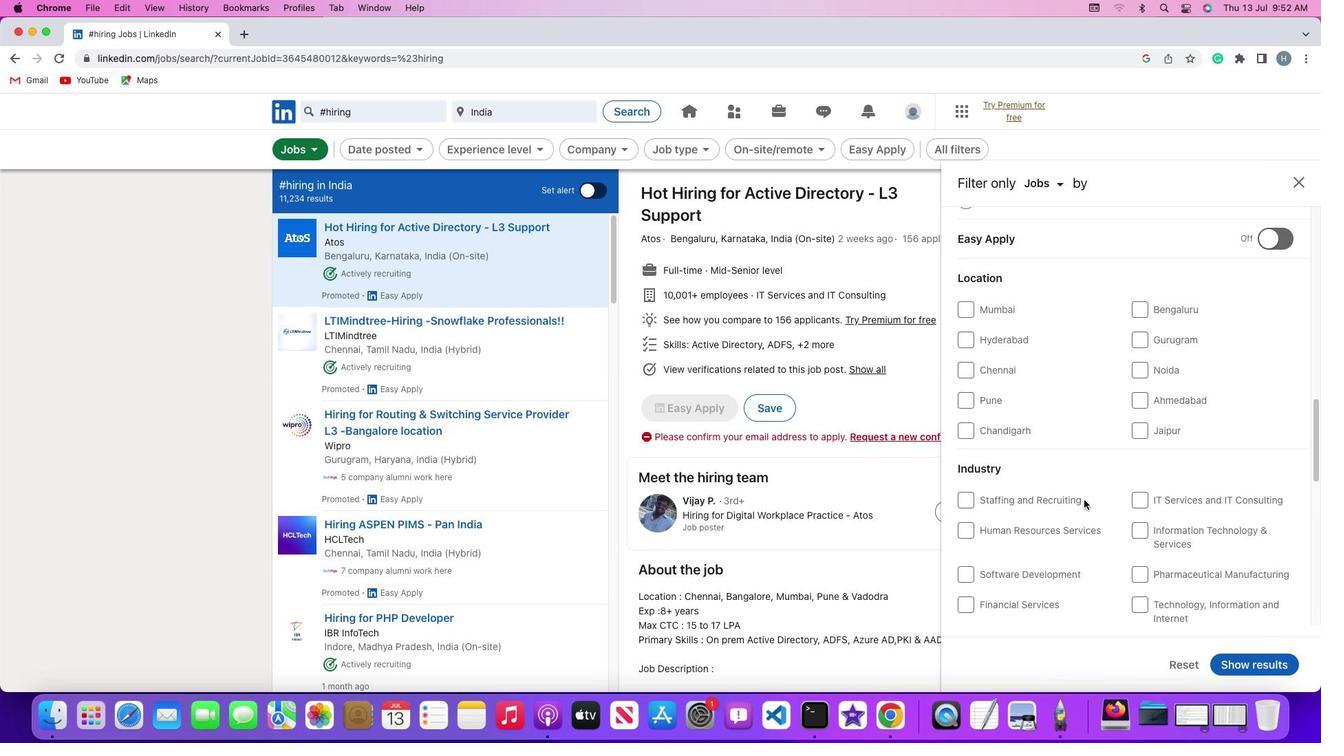 
Action: Mouse scrolled (1084, 499) with delta (0, 0)
Screenshot: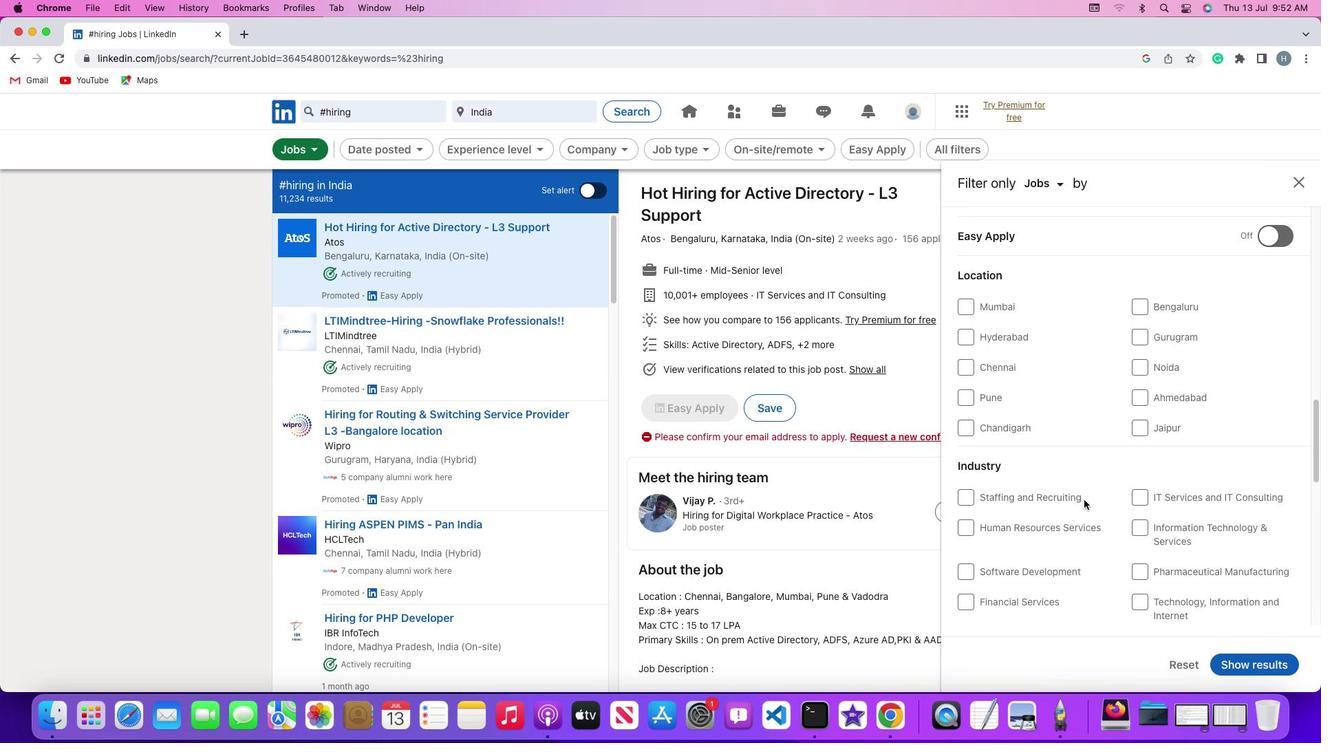 
Action: Mouse scrolled (1084, 499) with delta (0, -1)
Screenshot: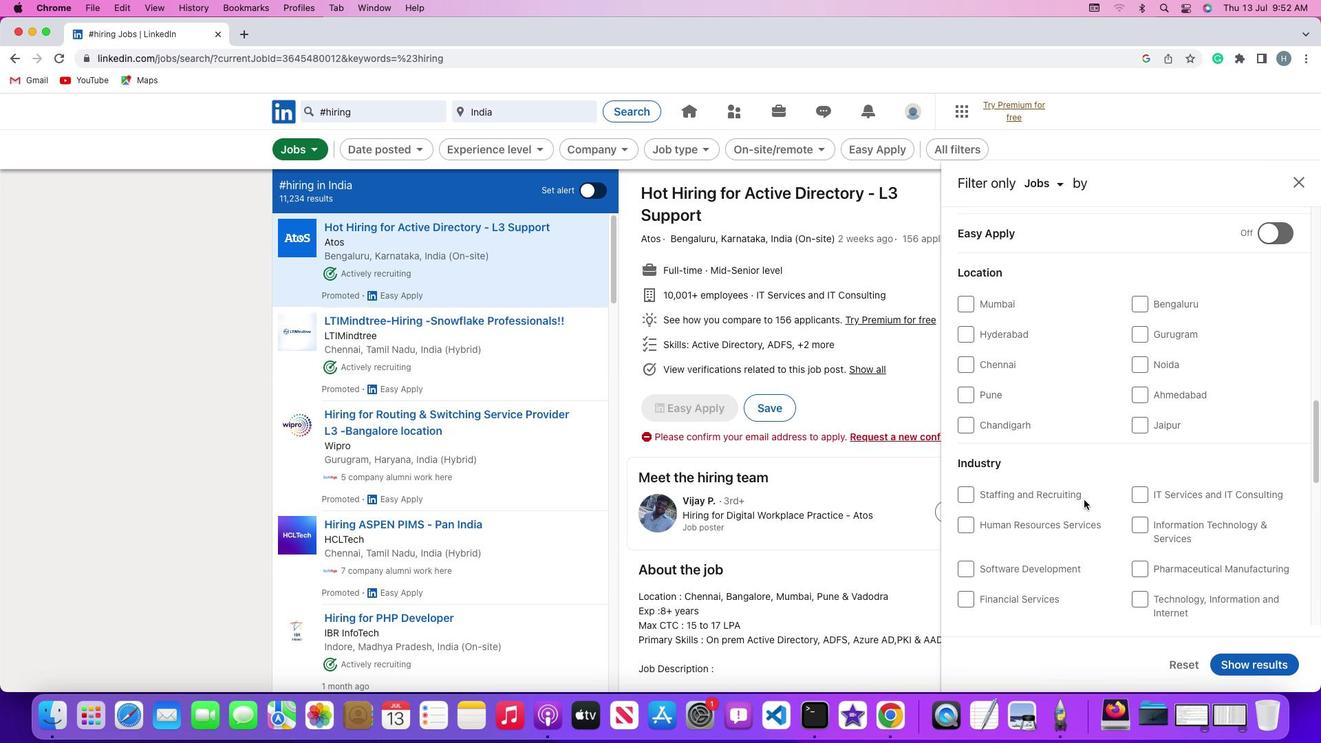 
Action: Mouse scrolled (1084, 499) with delta (0, 0)
Screenshot: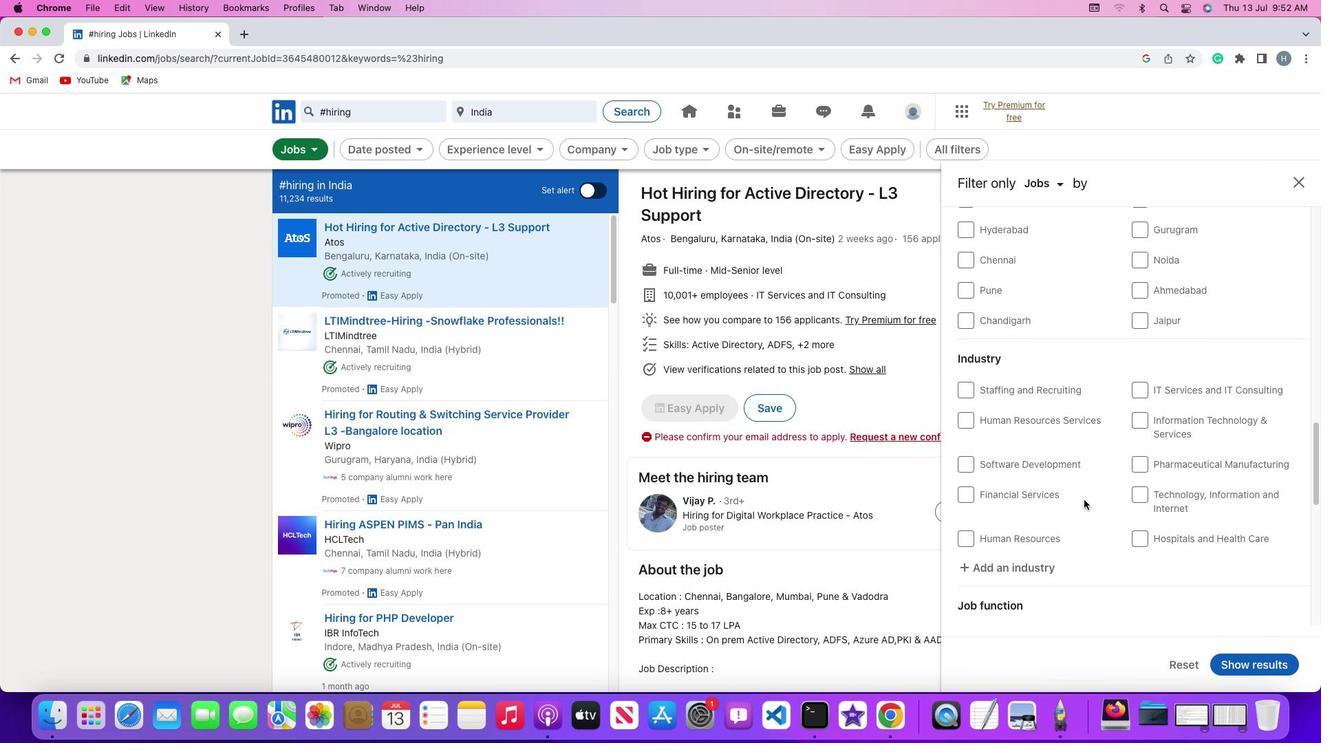 
Action: Mouse scrolled (1084, 499) with delta (0, 0)
Screenshot: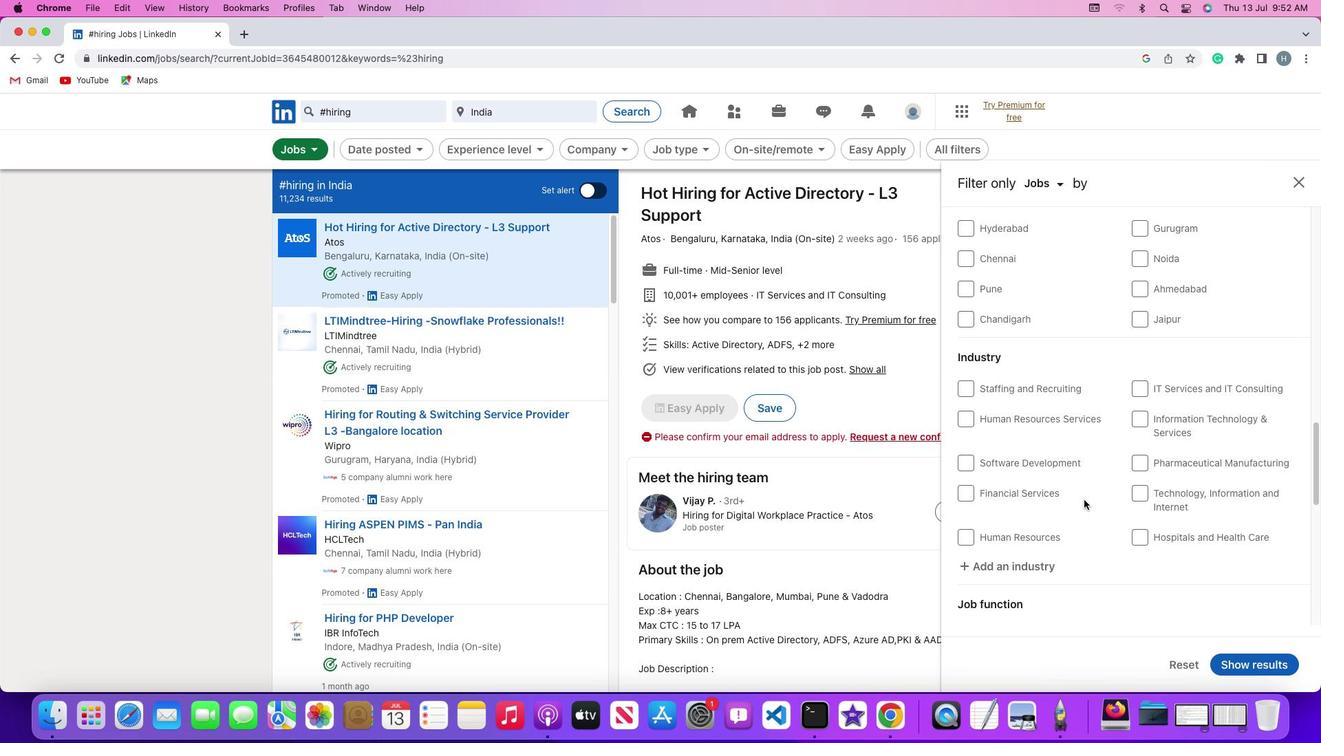 
Action: Mouse scrolled (1084, 499) with delta (0, -1)
Screenshot: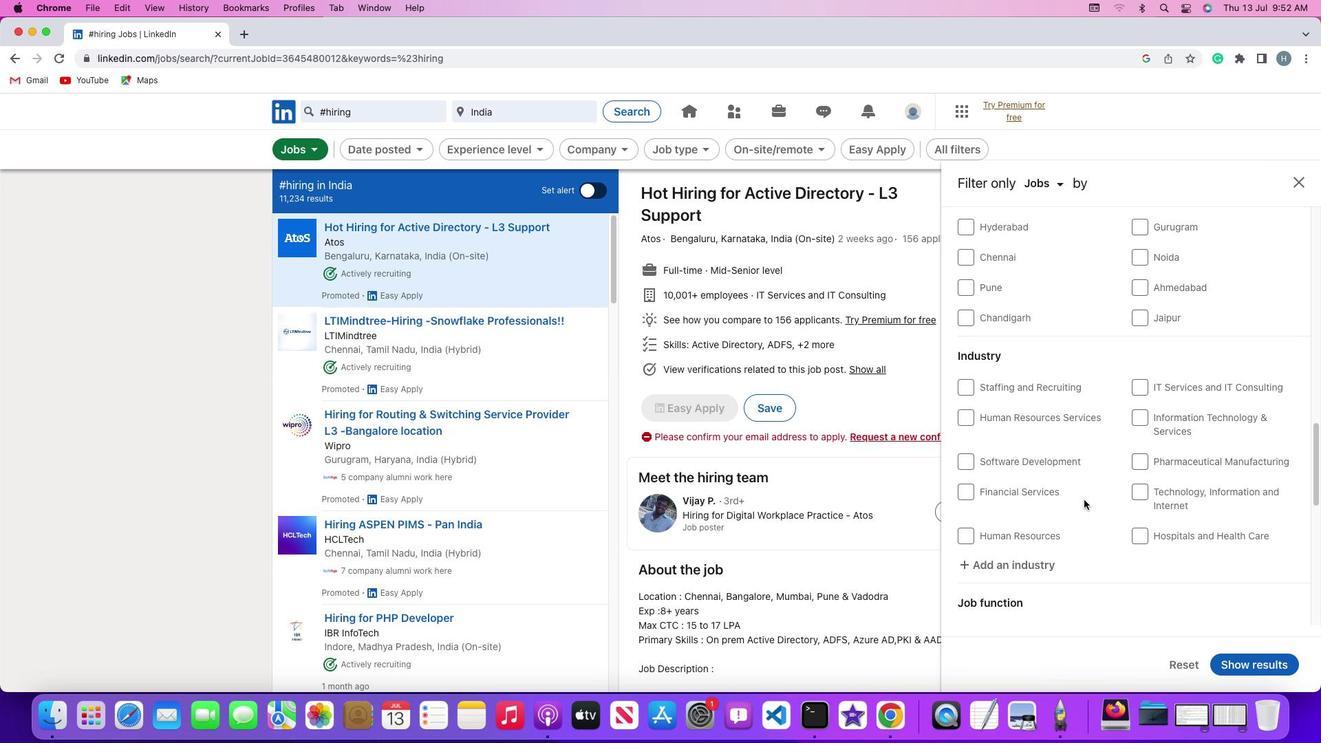 
Action: Mouse scrolled (1084, 499) with delta (0, 0)
Screenshot: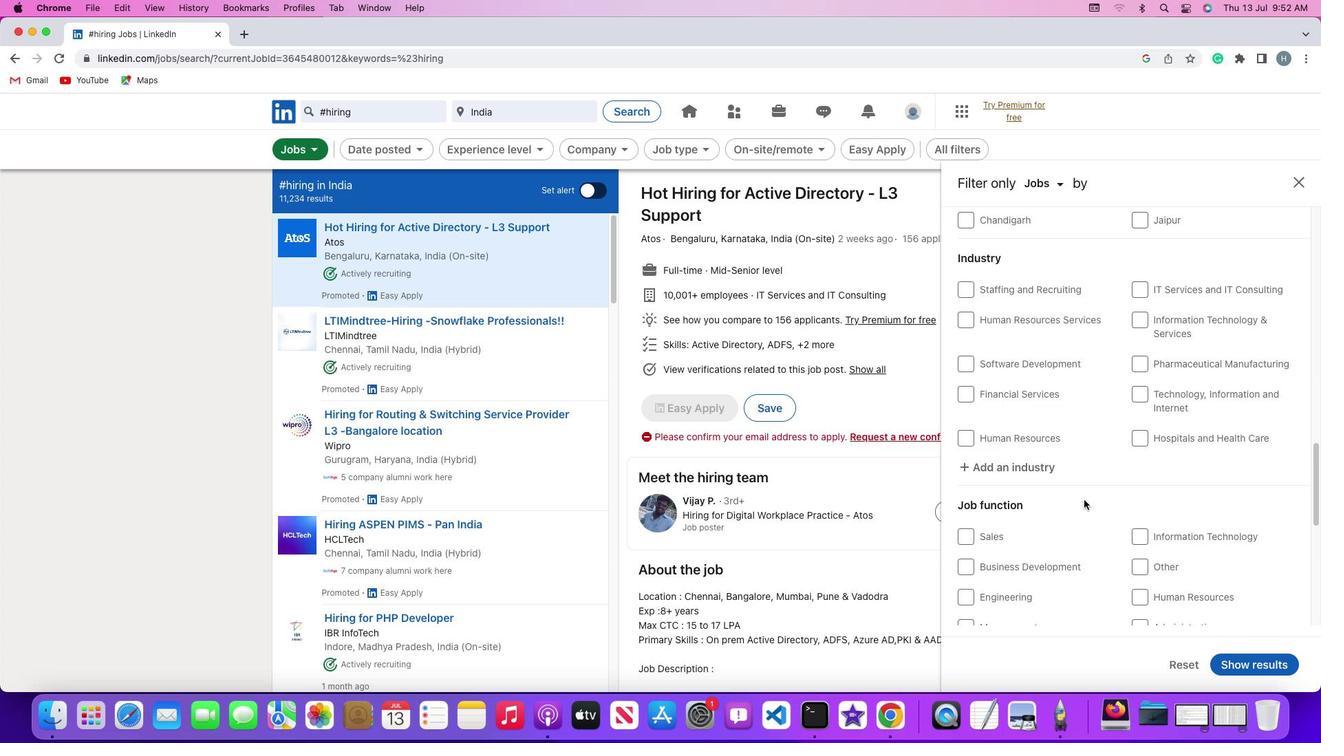 
Action: Mouse scrolled (1084, 499) with delta (0, 0)
Screenshot: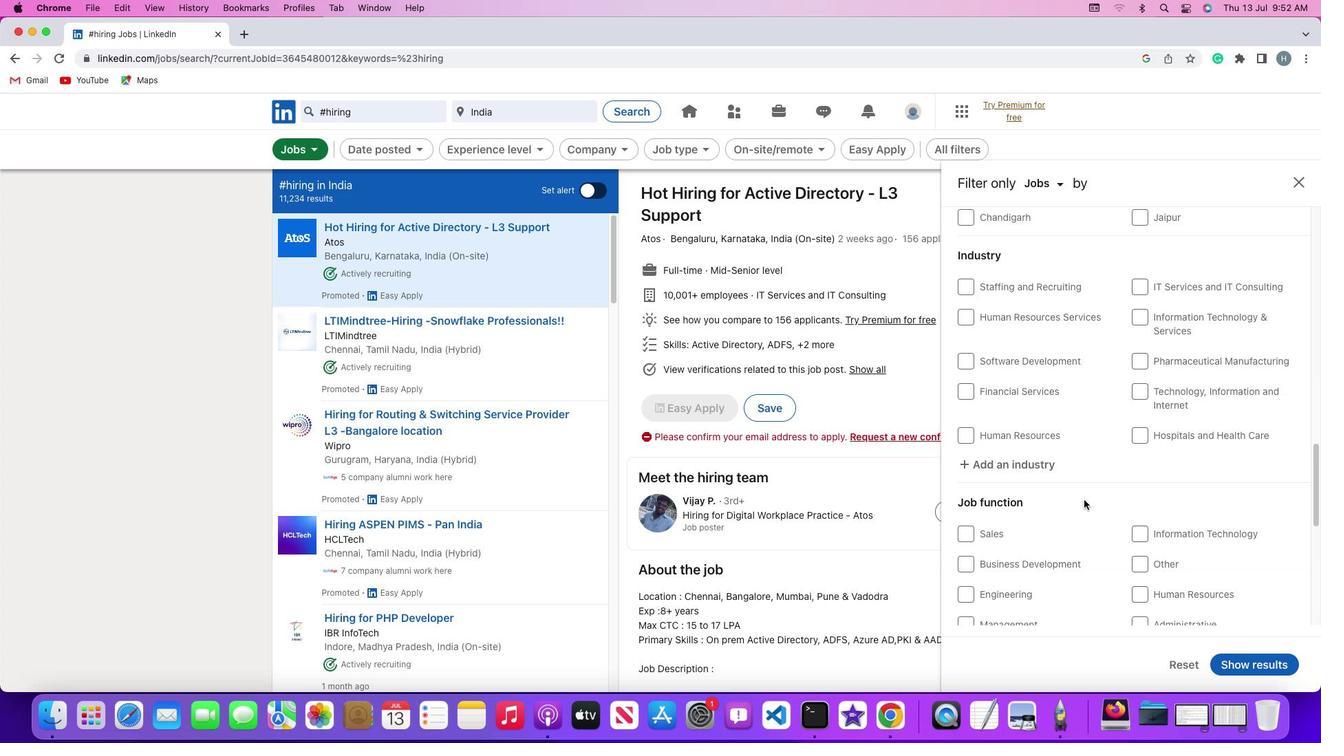 
Action: Mouse scrolled (1084, 499) with delta (0, -1)
Screenshot: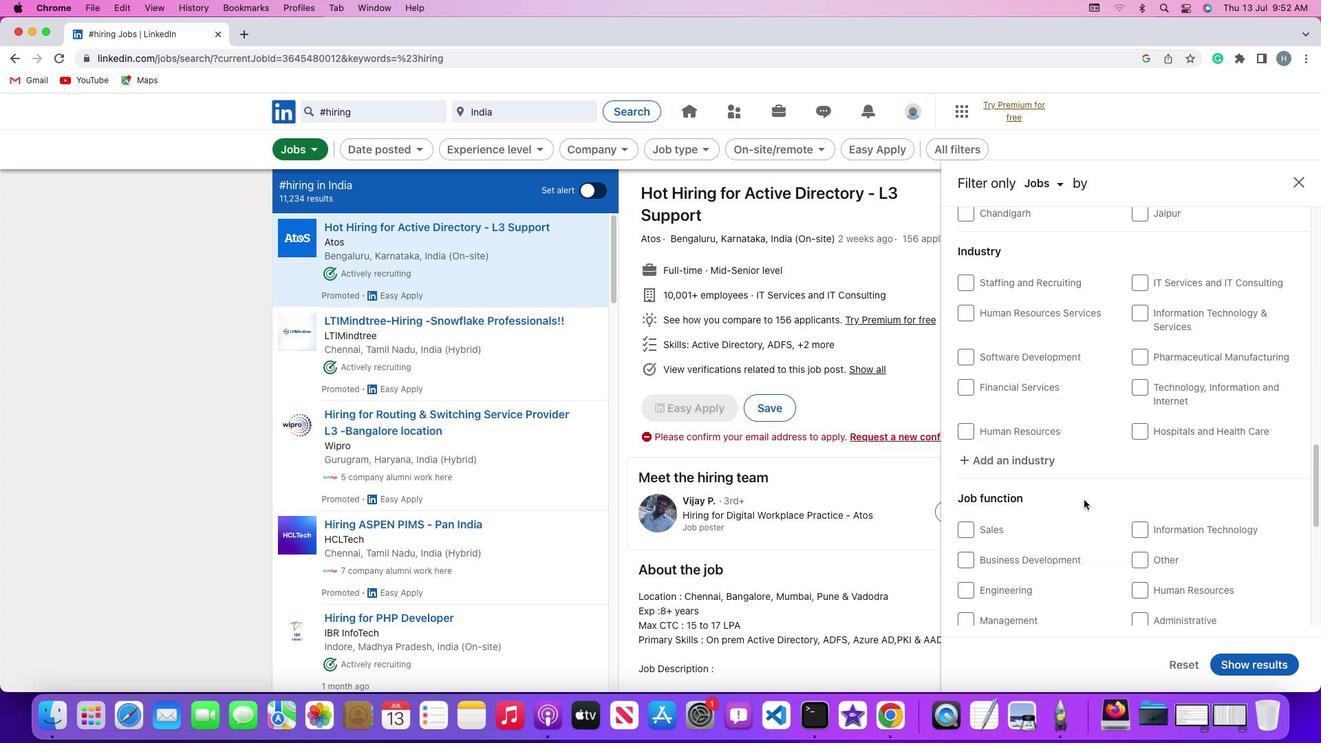 
Action: Mouse scrolled (1084, 499) with delta (0, 0)
Screenshot: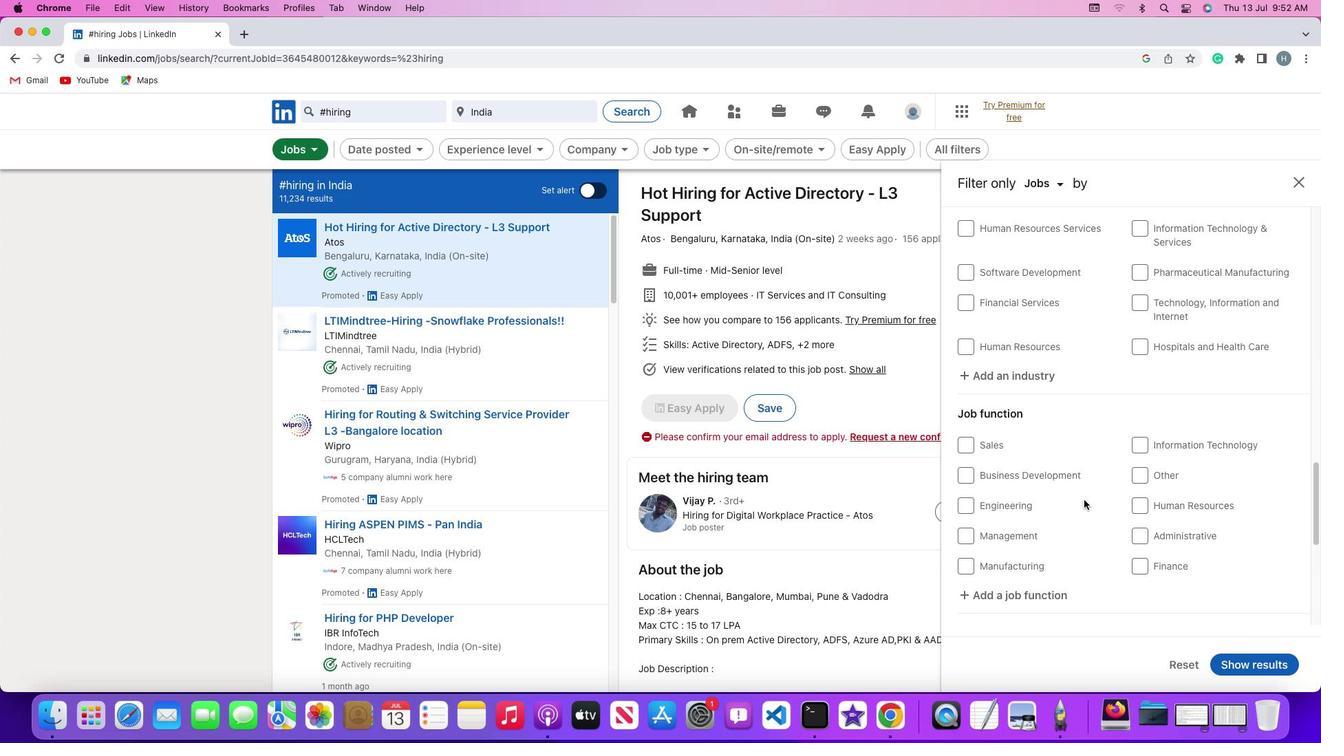 
Action: Mouse scrolled (1084, 499) with delta (0, 0)
Screenshot: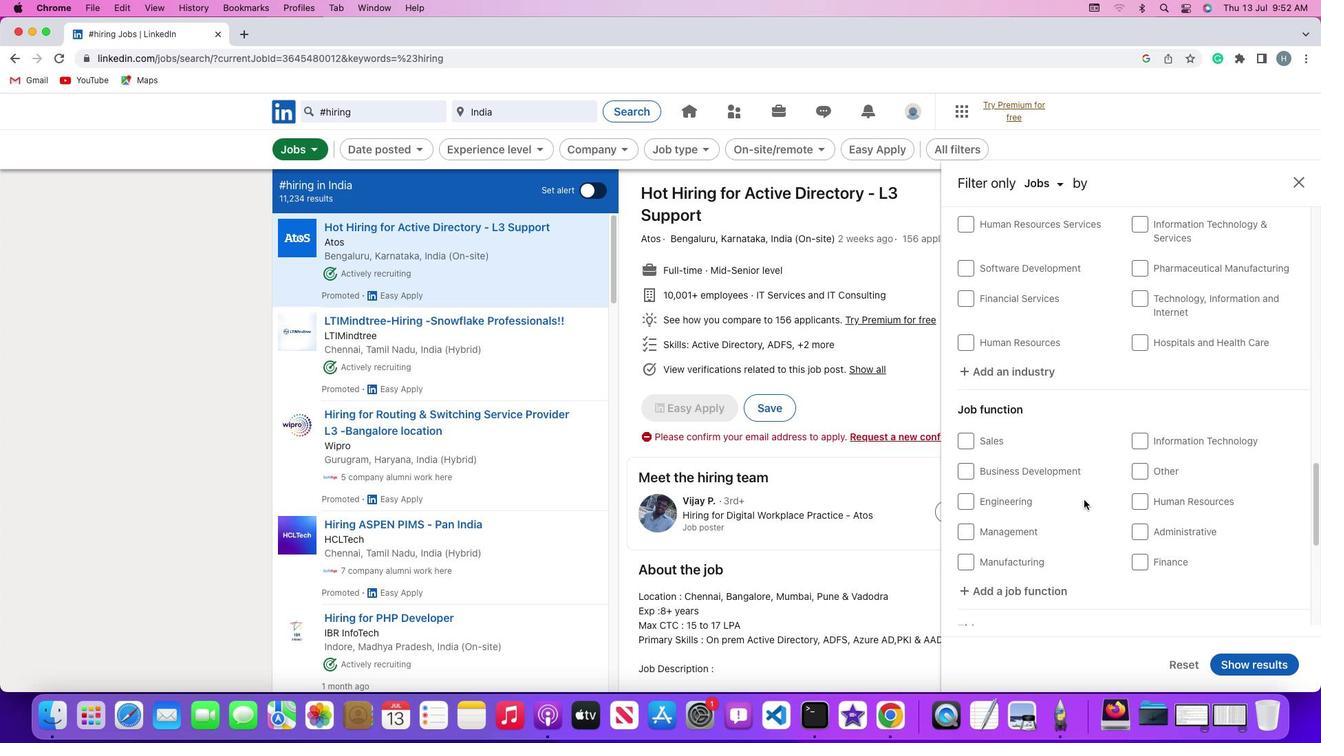 
Action: Mouse scrolled (1084, 499) with delta (0, -1)
Screenshot: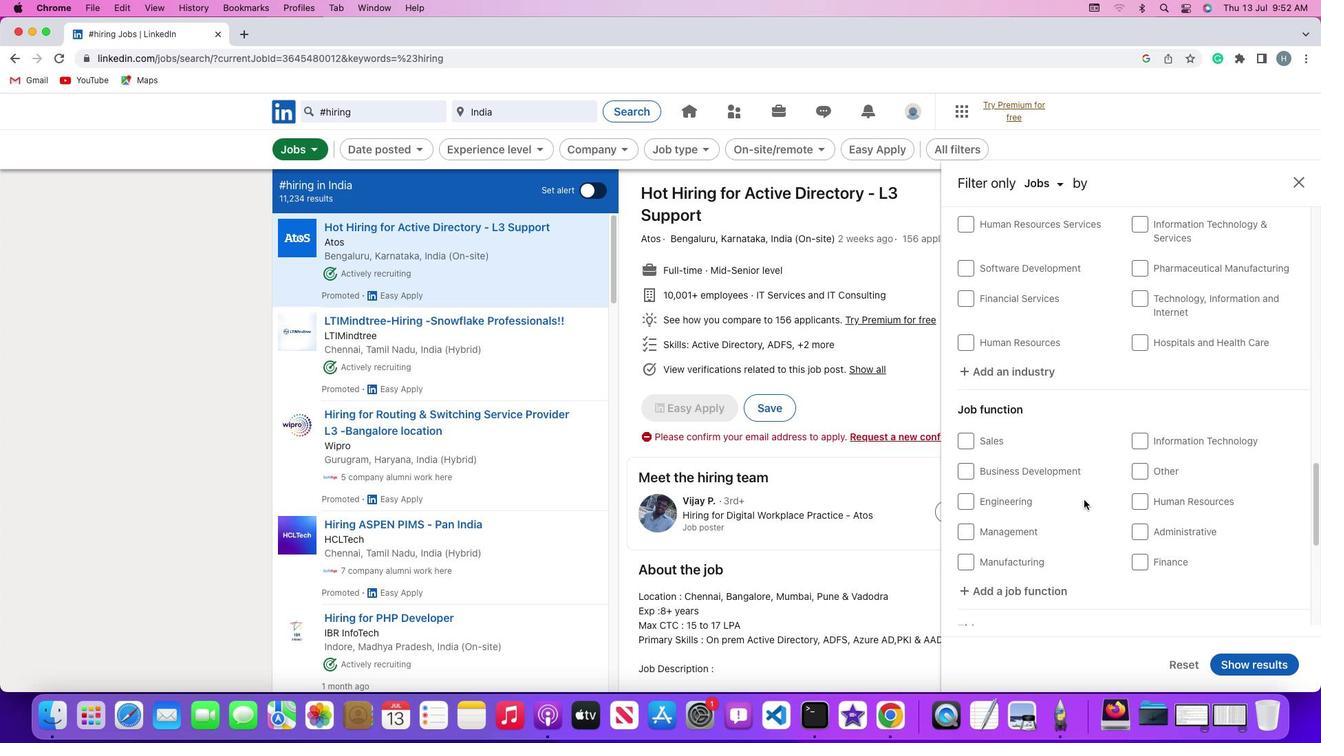 
Action: Mouse scrolled (1084, 499) with delta (0, -2)
Screenshot: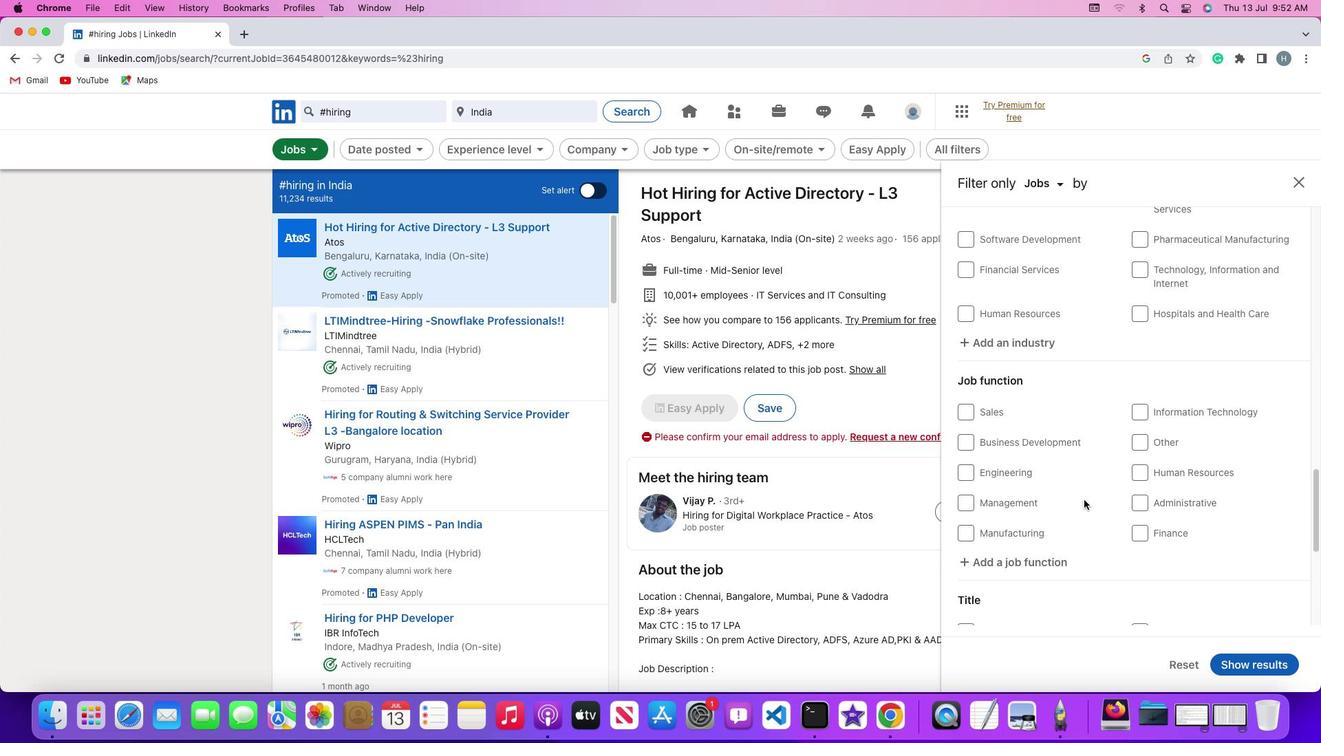 
Action: Mouse scrolled (1084, 499) with delta (0, 0)
Screenshot: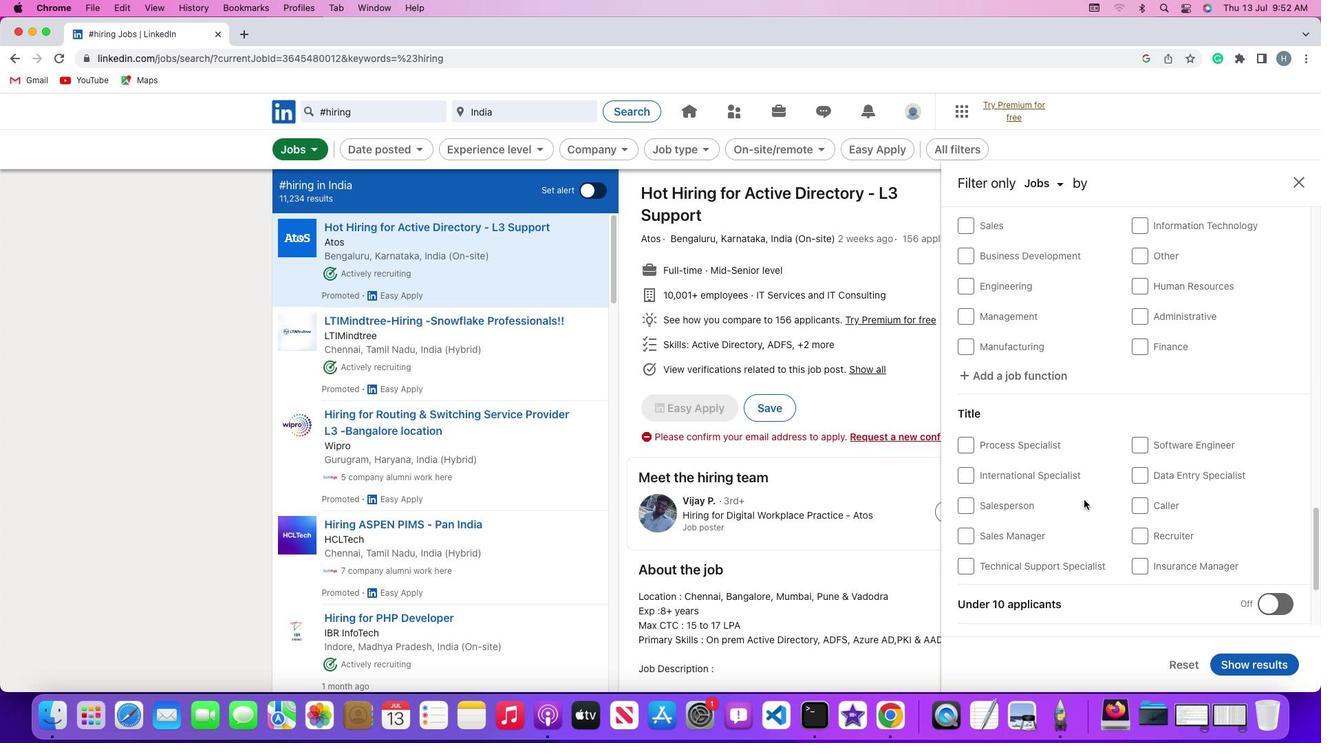 
Action: Mouse scrolled (1084, 499) with delta (0, 0)
Screenshot: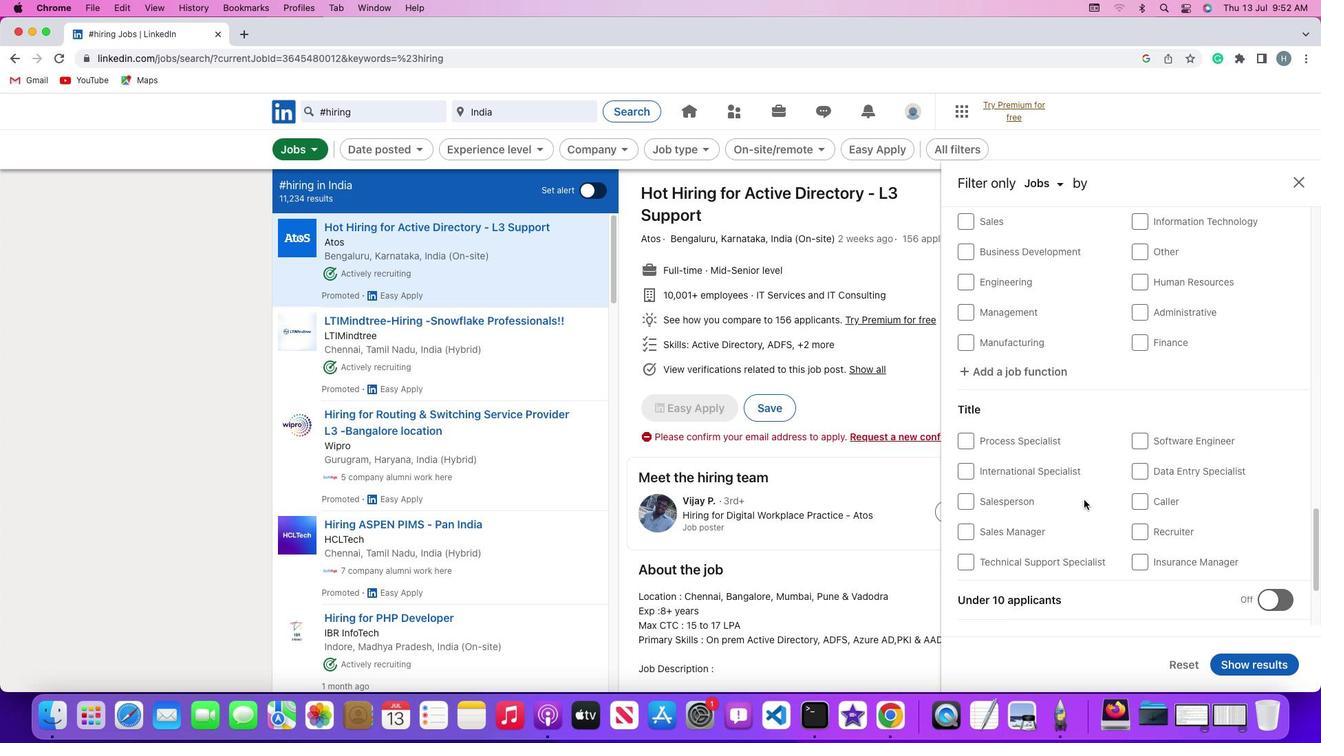 
Action: Mouse scrolled (1084, 499) with delta (0, -1)
Screenshot: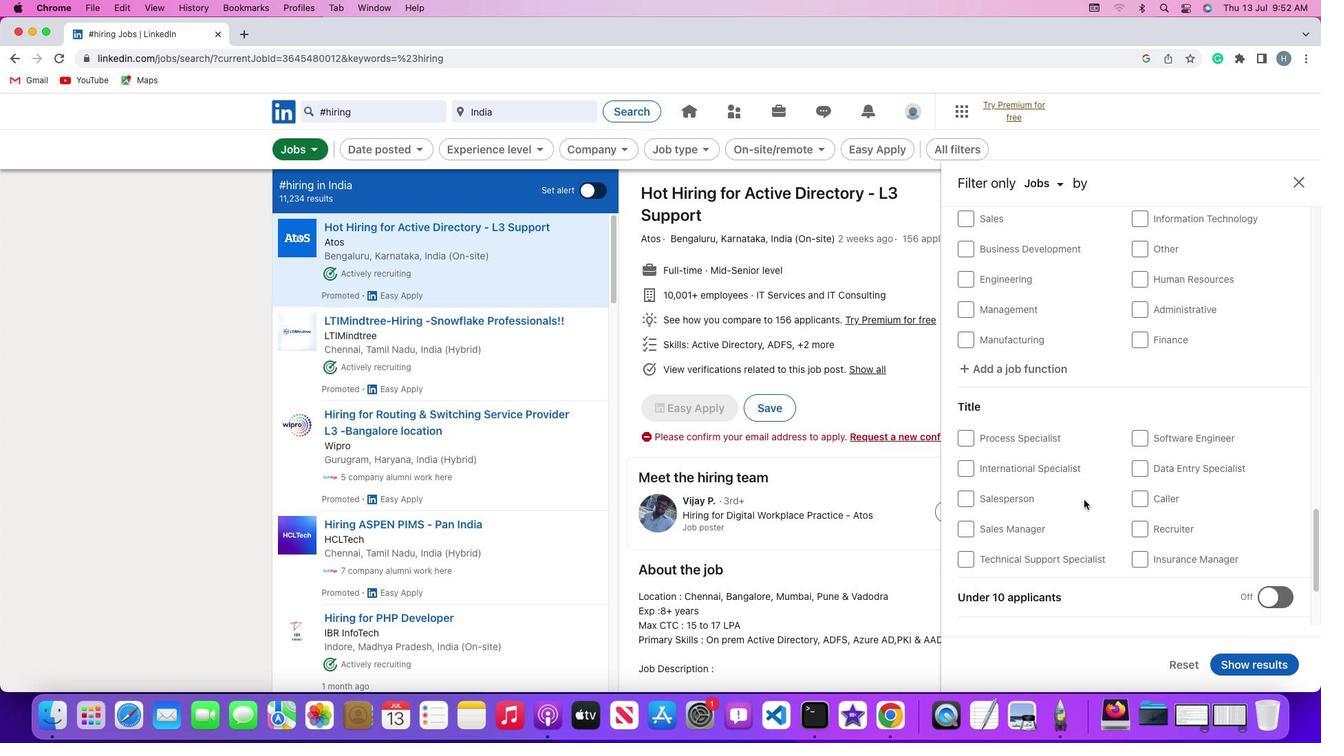 
Action: Mouse moved to (971, 487)
Screenshot: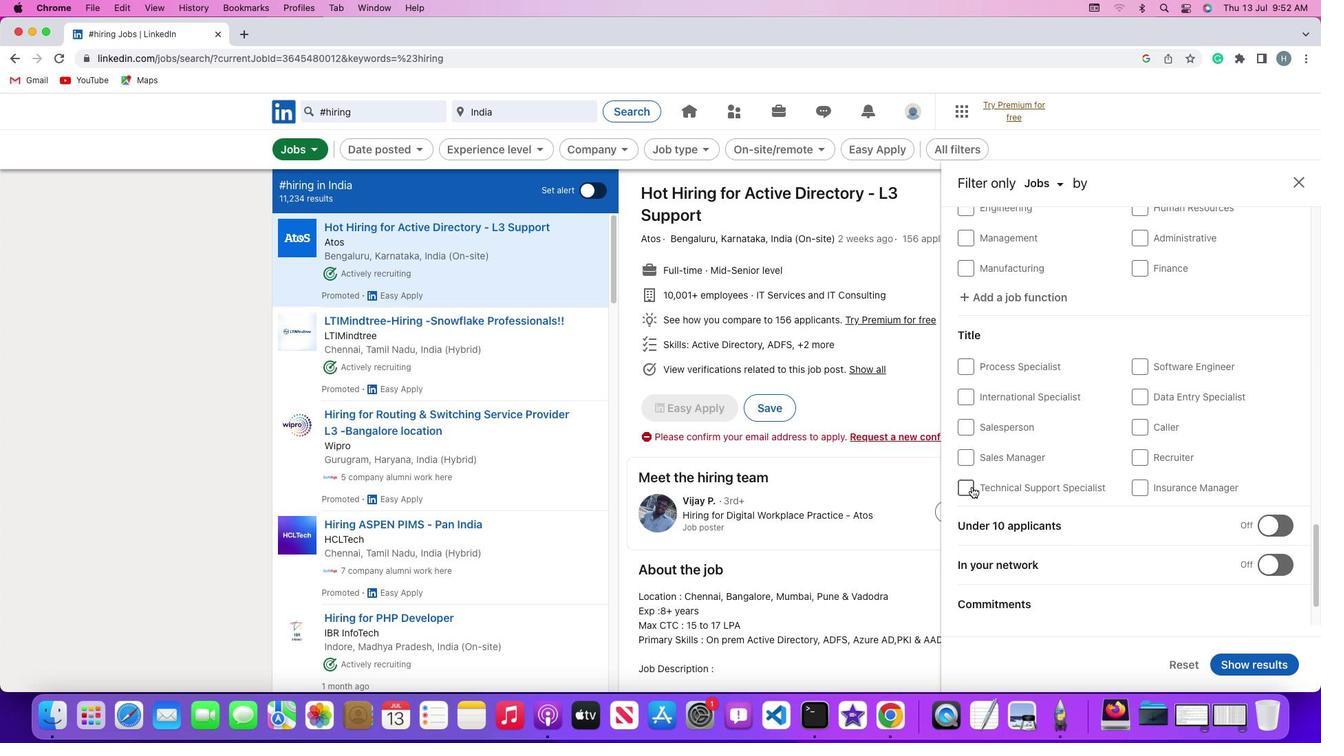 
Action: Mouse pressed left at (971, 487)
Screenshot: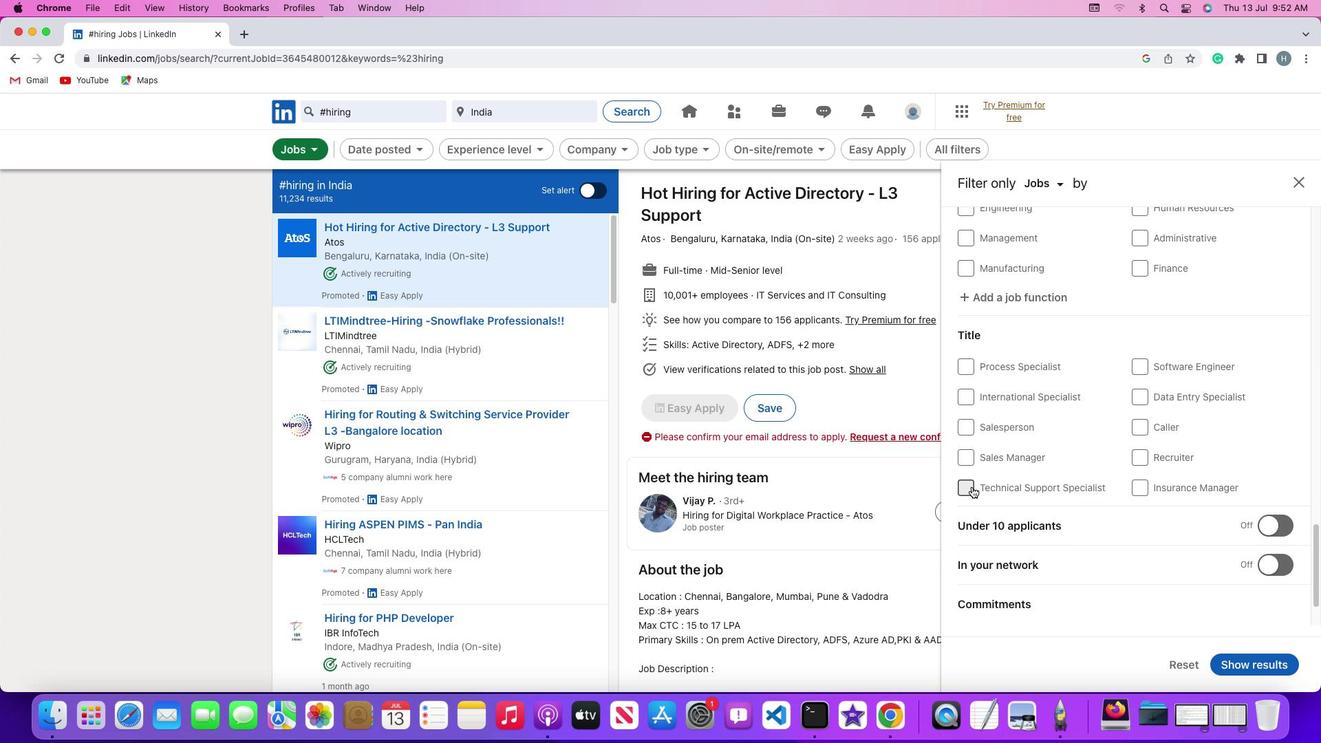 
Action: Mouse moved to (1253, 662)
Screenshot: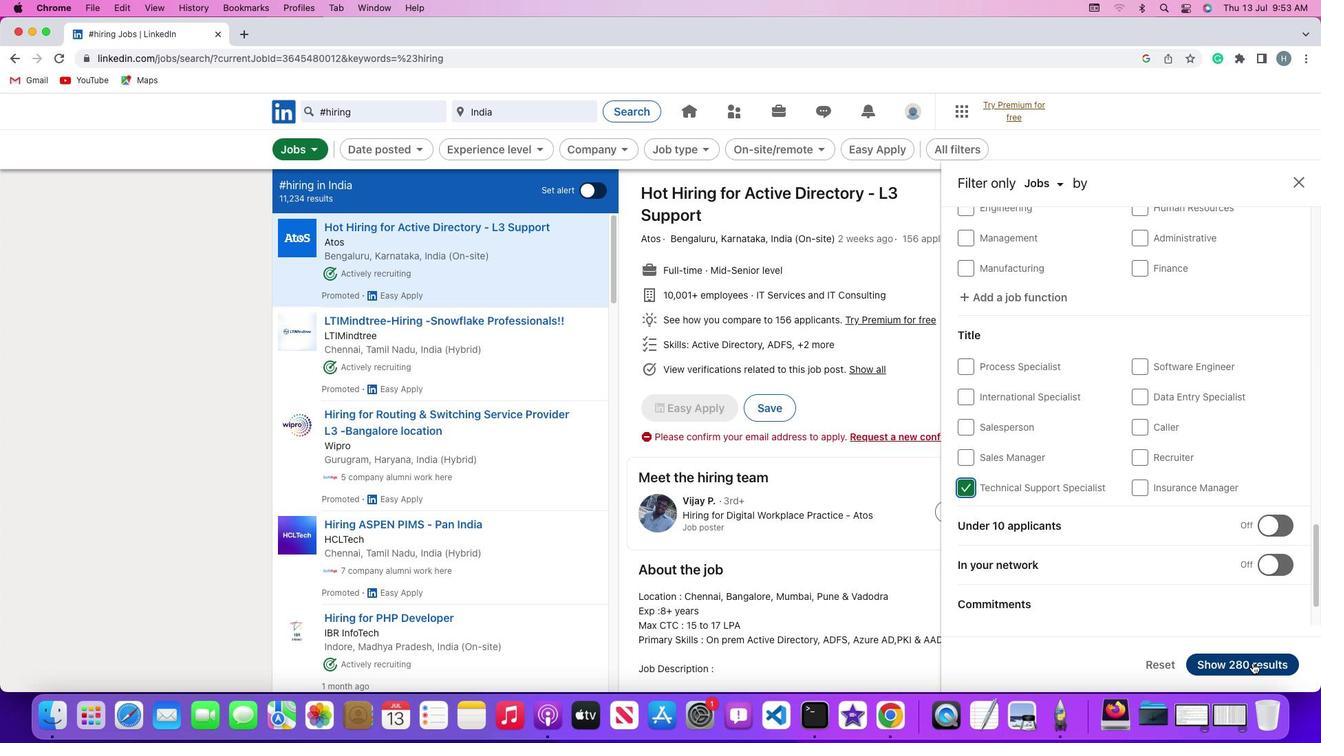 
Action: Mouse pressed left at (1253, 662)
Screenshot: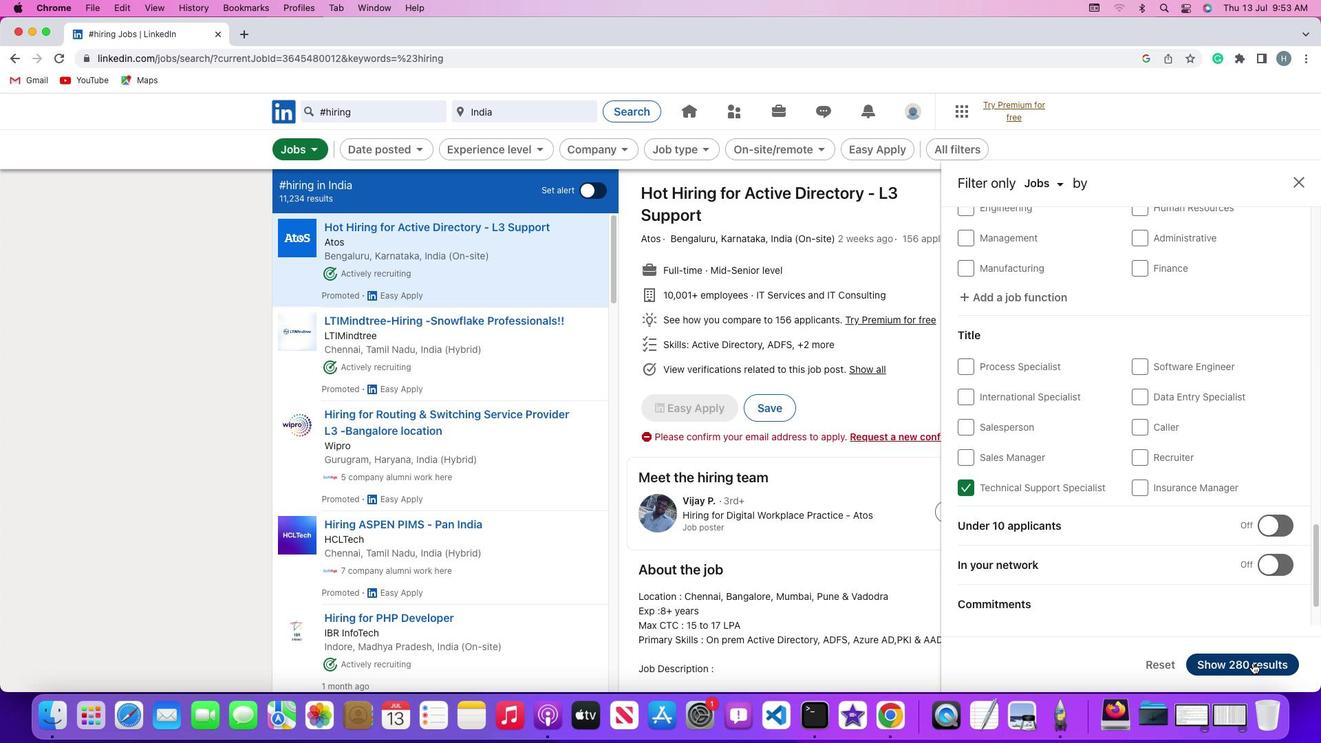 
Action: Mouse moved to (1054, 398)
Screenshot: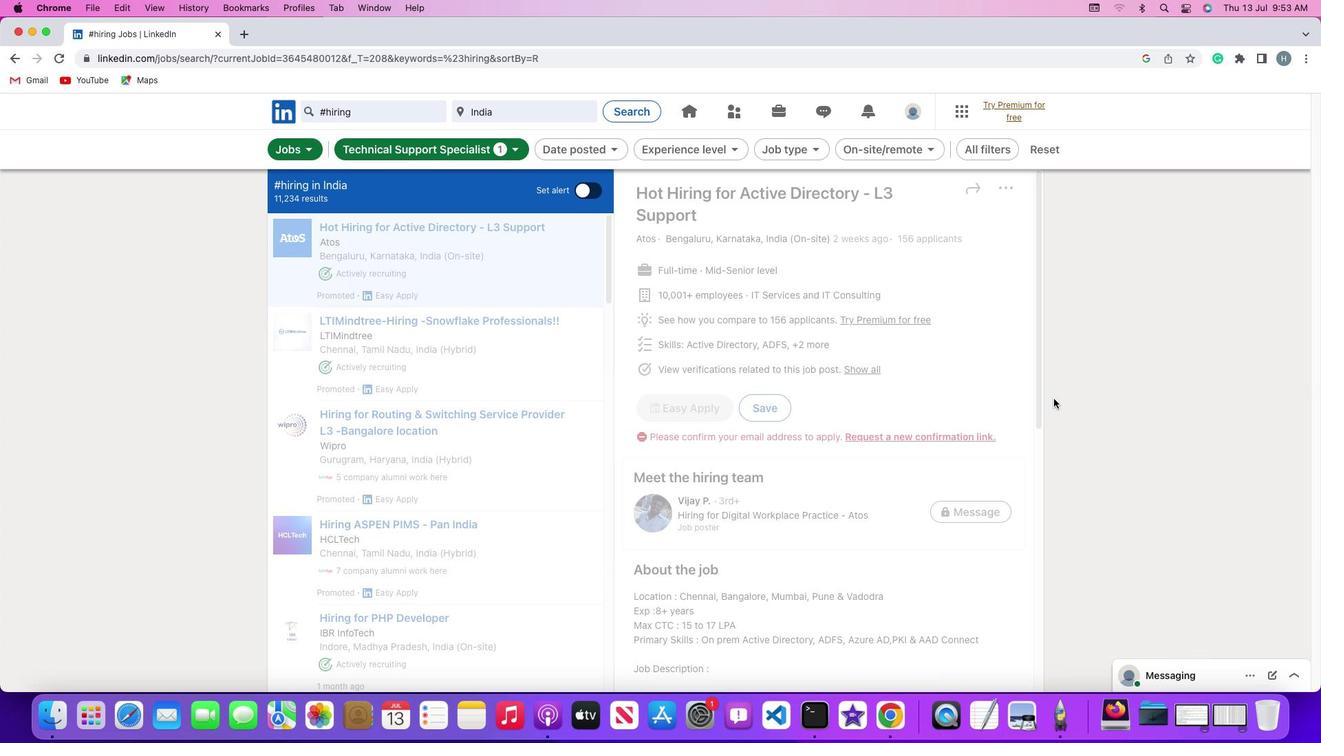 
